Task: Create a sub task Design and Implement Solution for the task  Develop a custom inventory management system in the project AgileAssist , assign it to team member softage.2@softage.net and update the status of the sub task to  Off Track , set the priority of the sub task to High
Action: Mouse moved to (56, 61)
Screenshot: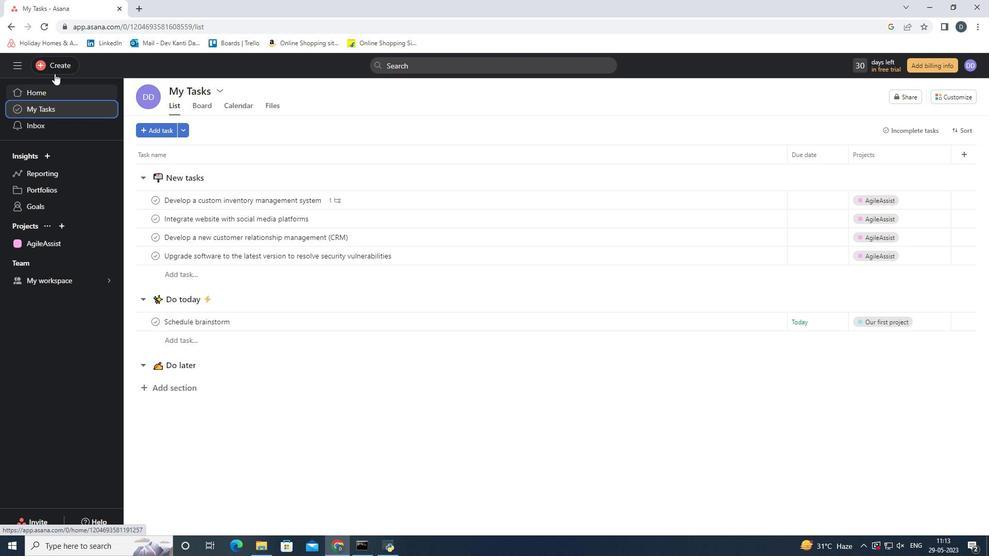 
Action: Mouse pressed left at (56, 61)
Screenshot: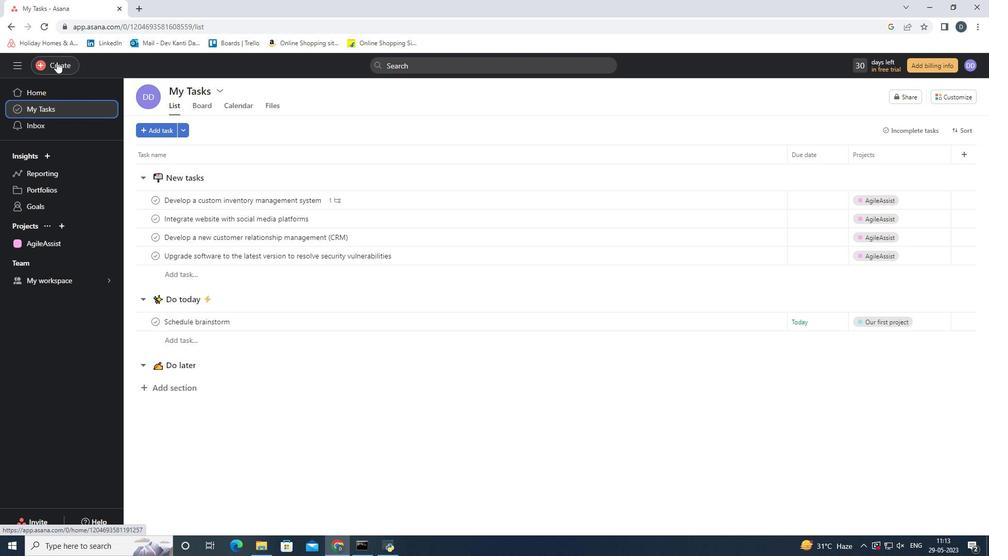 
Action: Mouse moved to (104, 68)
Screenshot: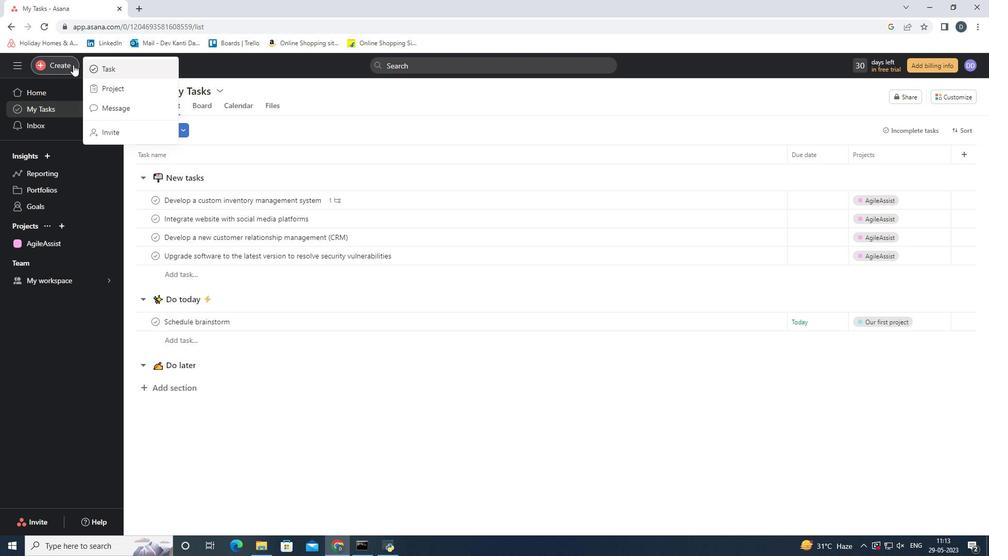 
Action: Mouse pressed left at (104, 68)
Screenshot: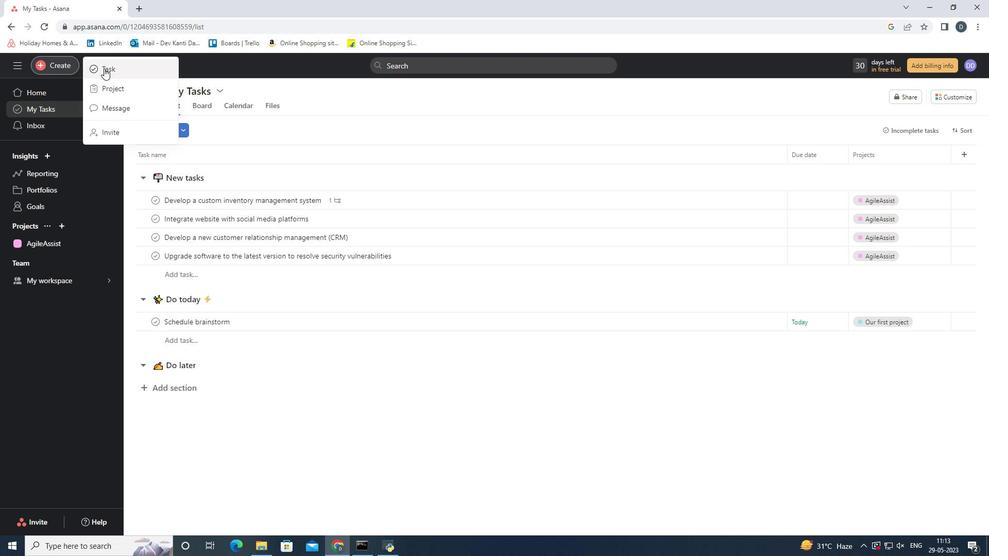 
Action: Mouse moved to (761, 319)
Screenshot: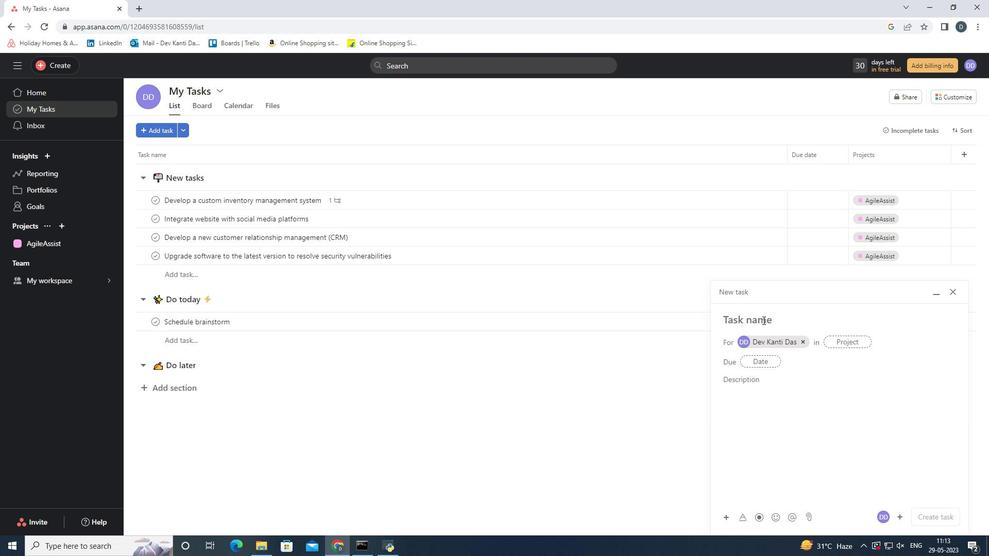 
Action: Key pressed <Key.shift><Key.shift><Key.shift><Key.shift><Key.shift><Key.shift>Develop<Key.space>a<Key.space>custom<Key.space>inventory<Key.space>management<Key.space>system
Screenshot: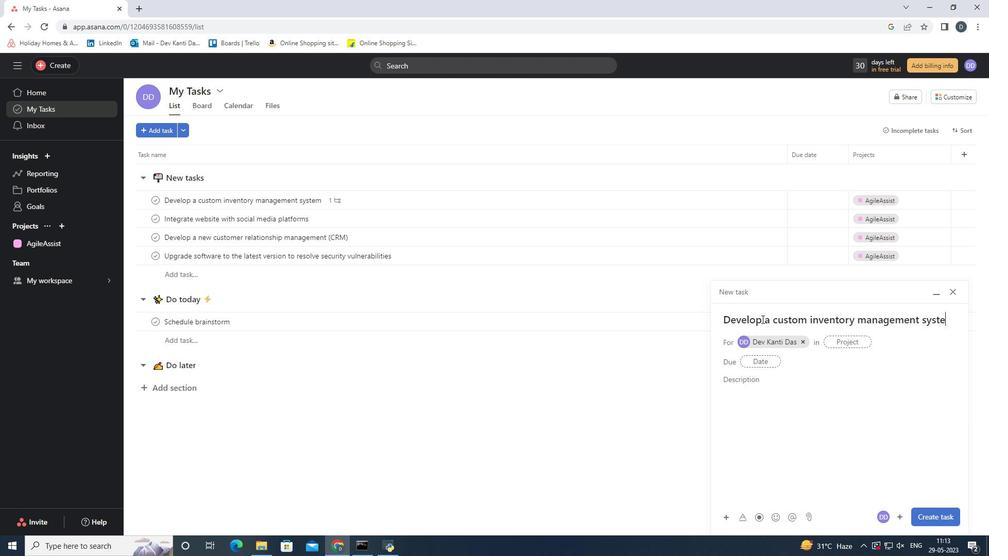 
Action: Mouse moved to (859, 346)
Screenshot: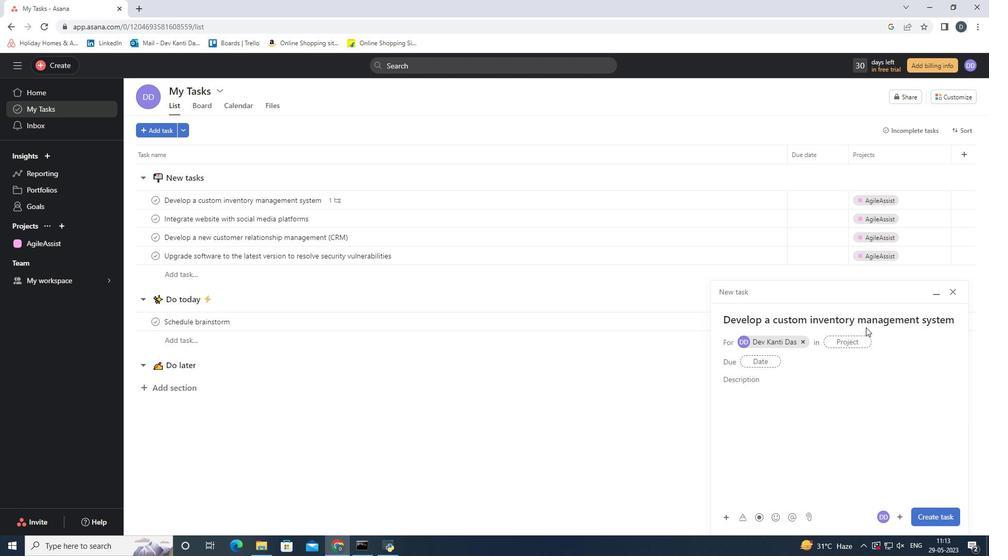 
Action: Mouse pressed left at (859, 346)
Screenshot: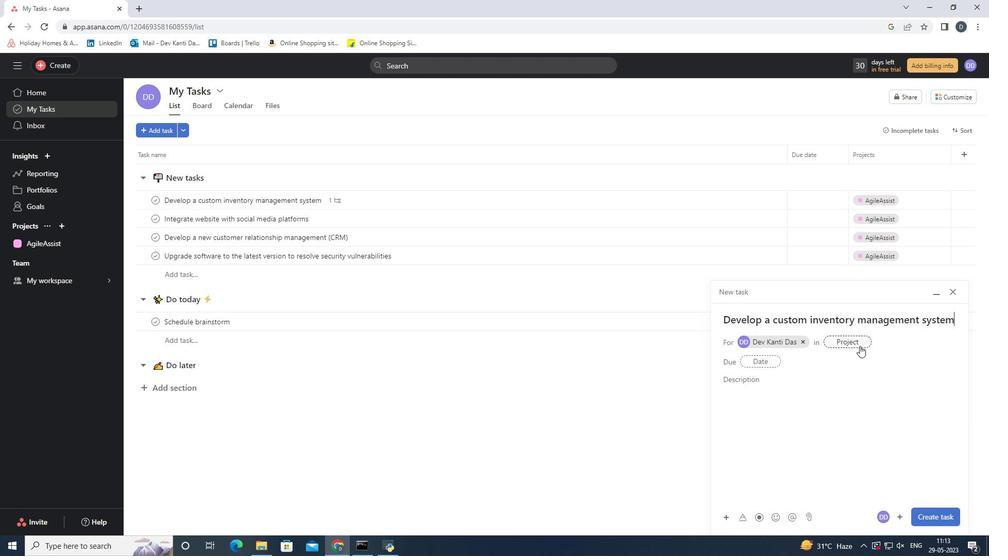 
Action: Mouse moved to (818, 359)
Screenshot: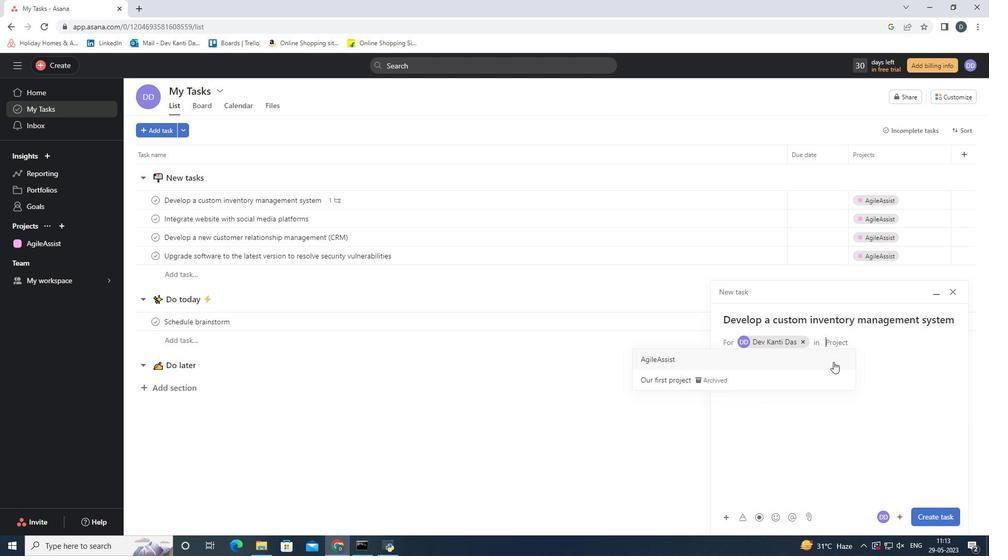 
Action: Mouse pressed left at (818, 359)
Screenshot: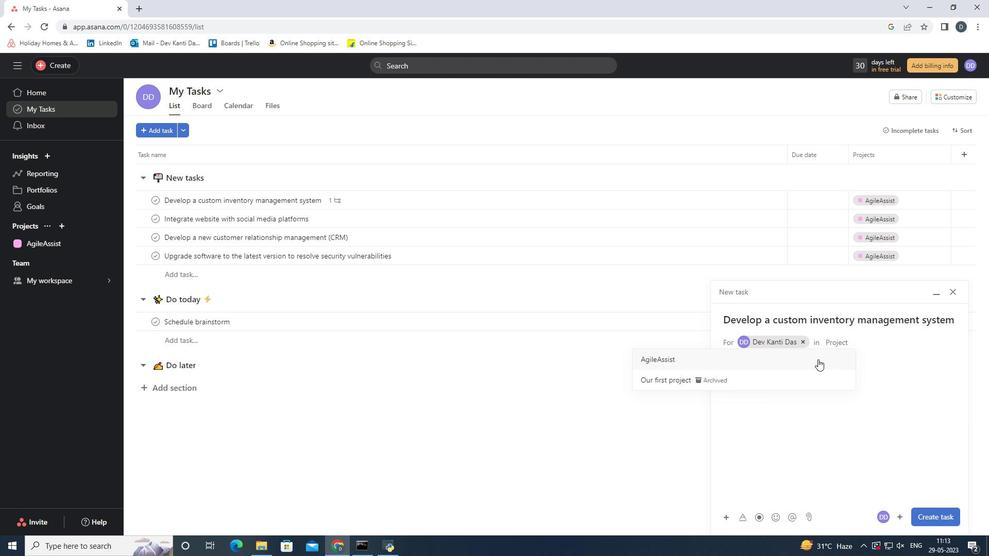 
Action: Mouse moved to (898, 514)
Screenshot: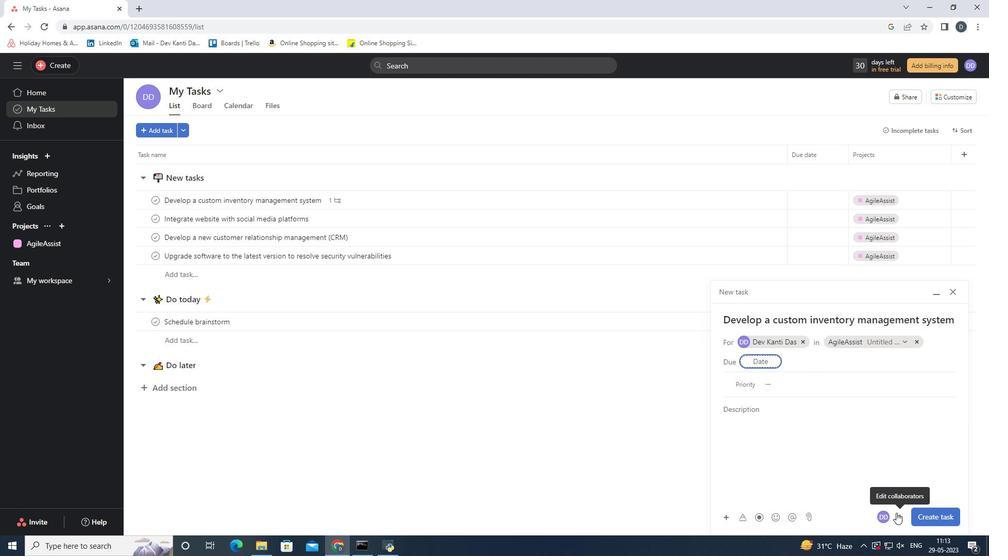 
Action: Mouse pressed left at (898, 514)
Screenshot: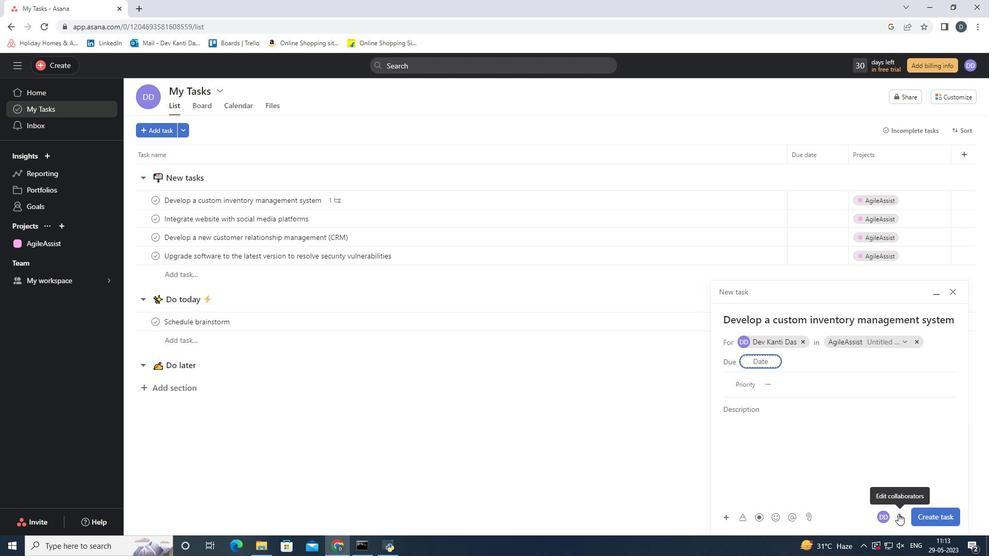 
Action: Key pressed <Key.shift>So
Screenshot: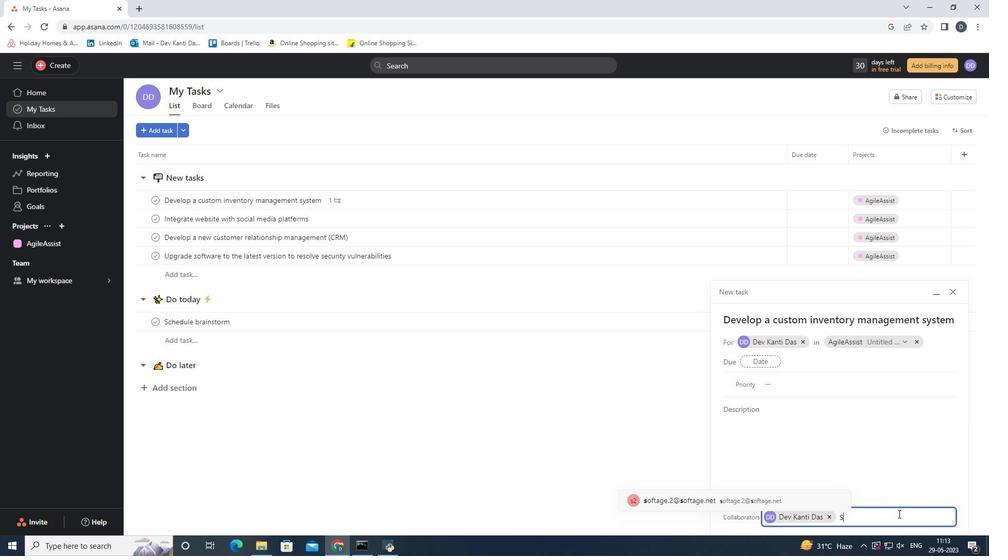 
Action: Mouse moved to (941, 488)
Screenshot: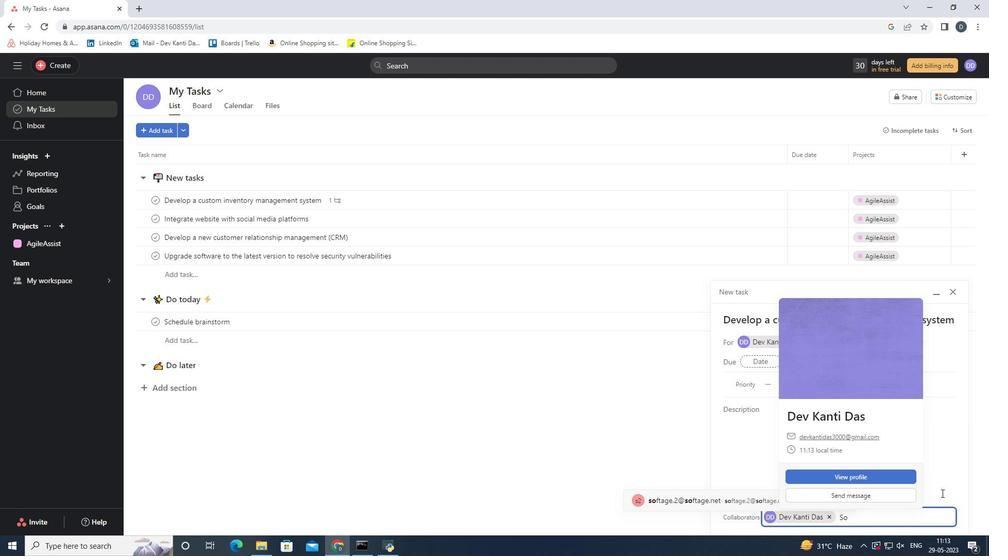 
Action: Key pressed ftage.2<Key.shift>@softage.net
Screenshot: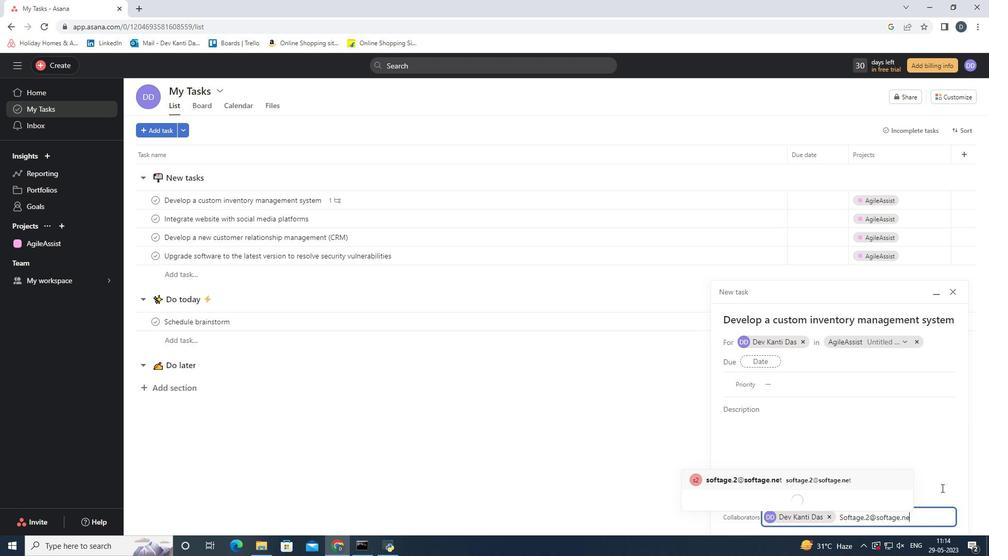 
Action: Mouse moved to (864, 503)
Screenshot: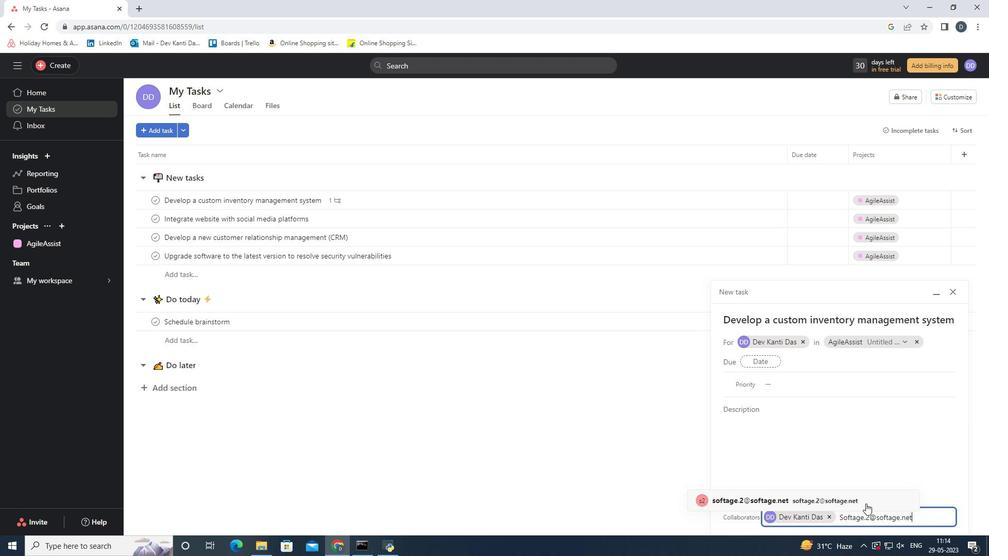 
Action: Mouse pressed left at (864, 503)
Screenshot: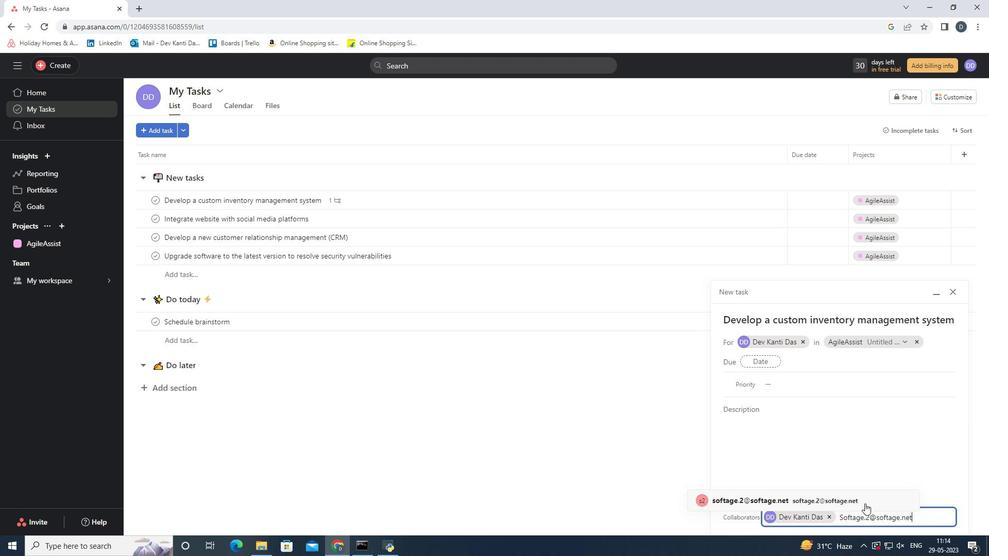 
Action: Mouse moved to (873, 475)
Screenshot: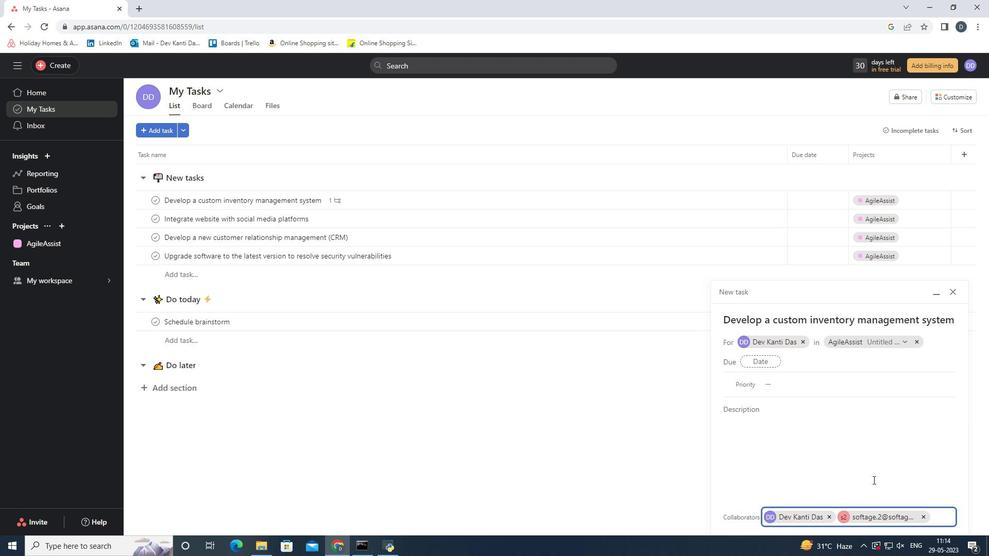 
Action: Mouse pressed left at (873, 475)
Screenshot: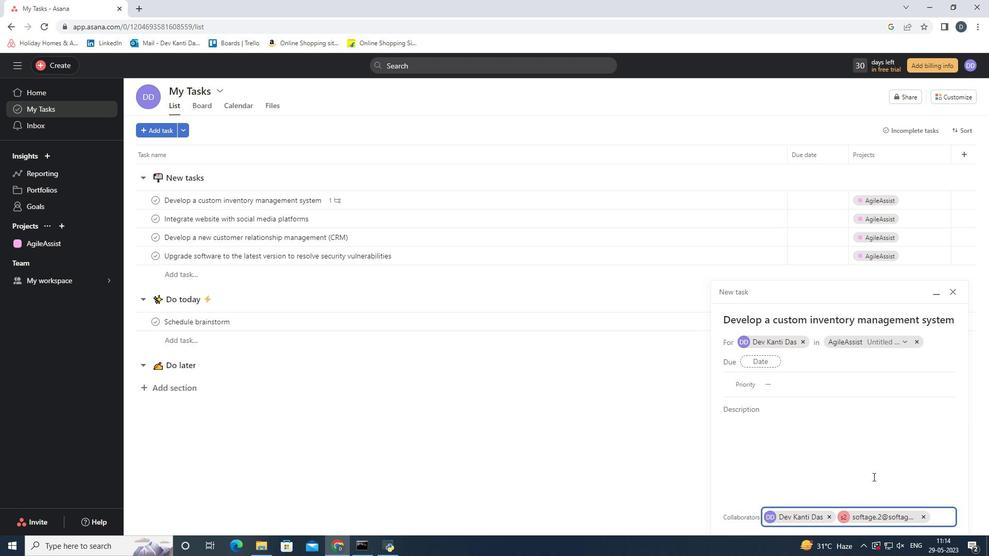 
Action: Mouse moved to (938, 511)
Screenshot: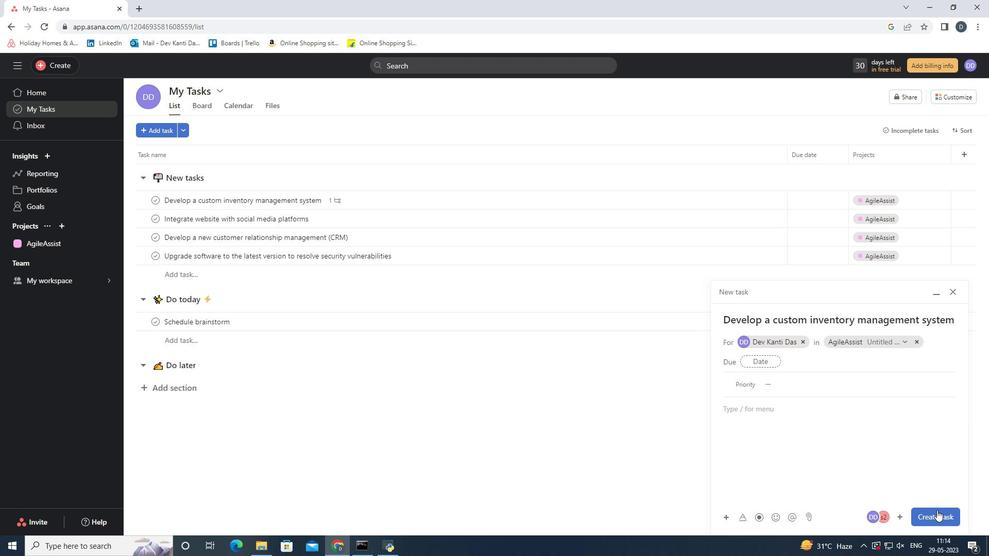 
Action: Mouse pressed left at (938, 511)
Screenshot: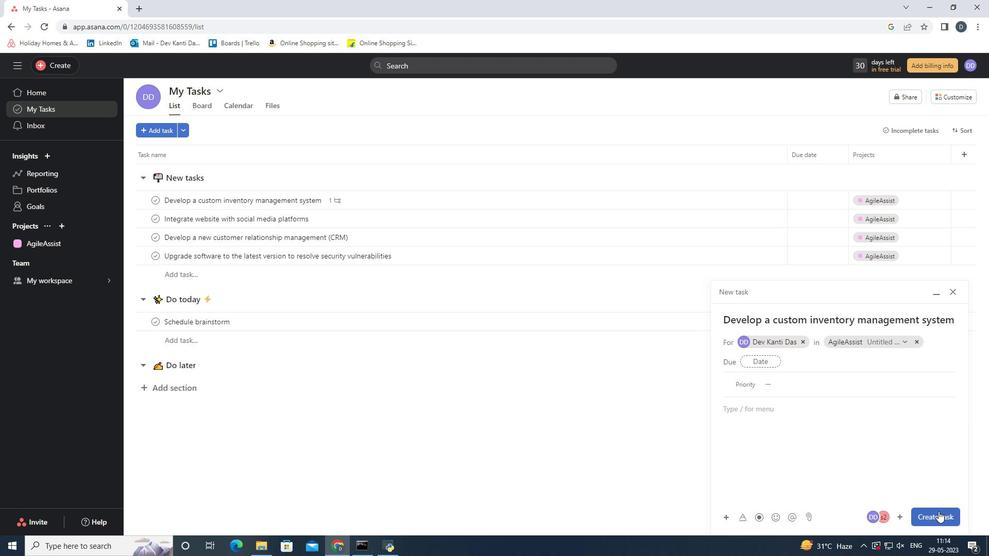 
Action: Mouse moved to (56, 250)
Screenshot: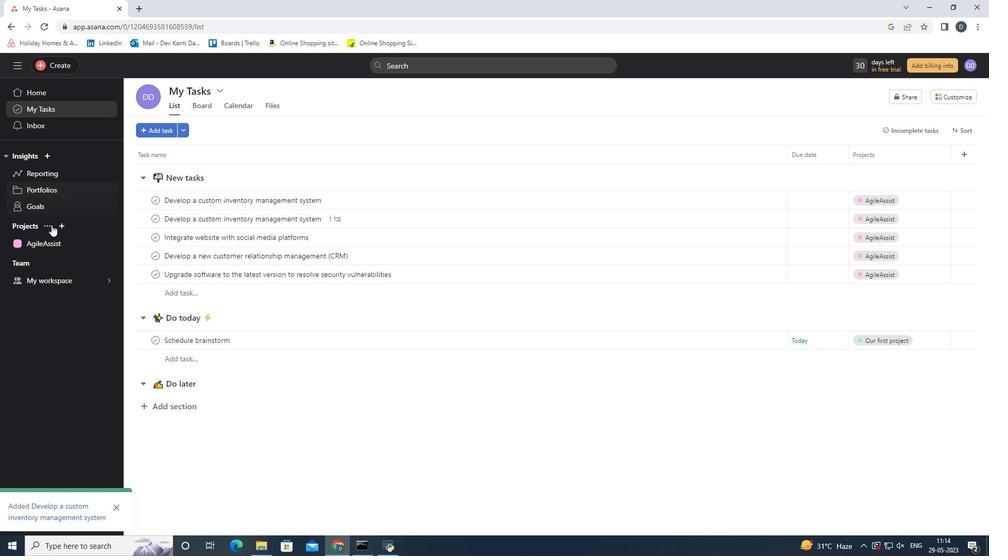 
Action: Mouse pressed left at (56, 250)
Screenshot: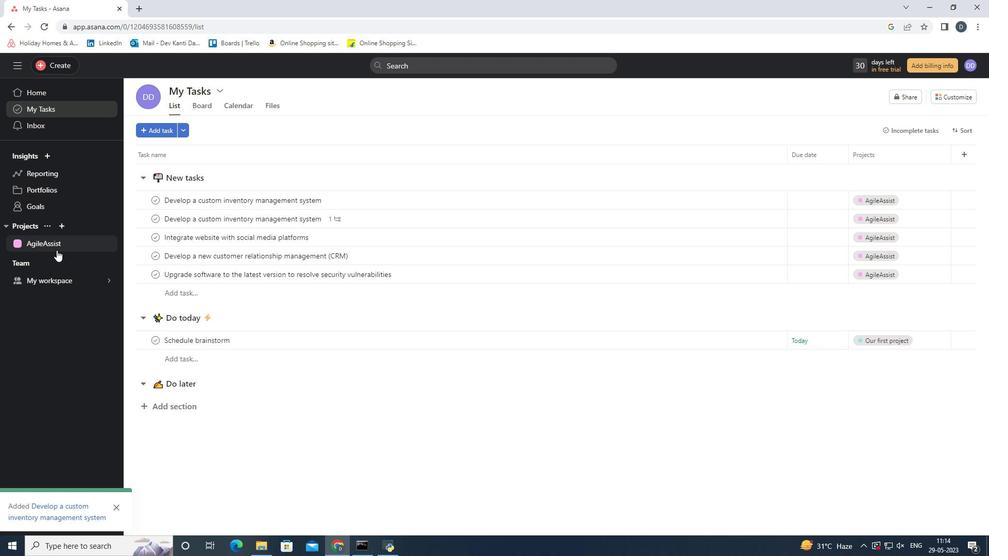 
Action: Mouse moved to (440, 188)
Screenshot: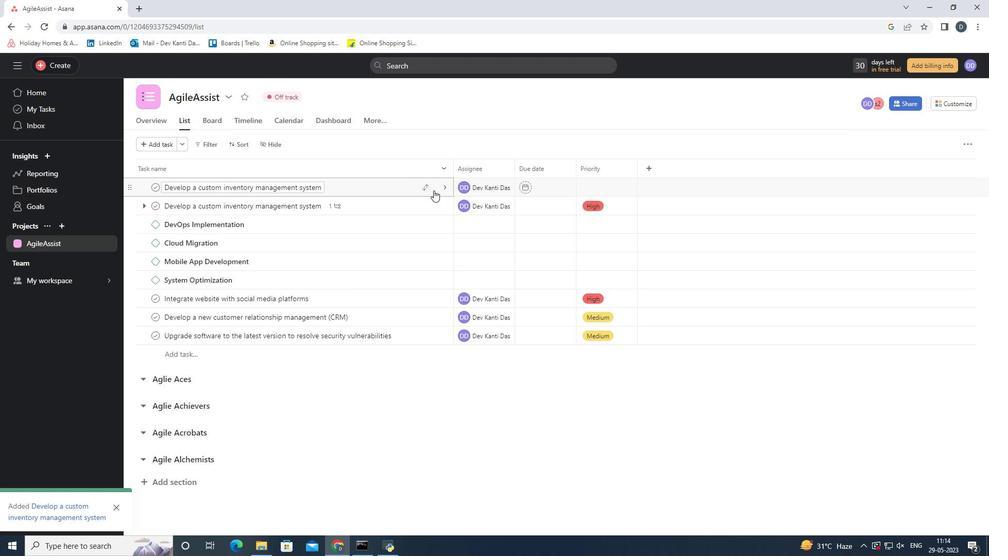 
Action: Mouse pressed left at (440, 188)
Screenshot: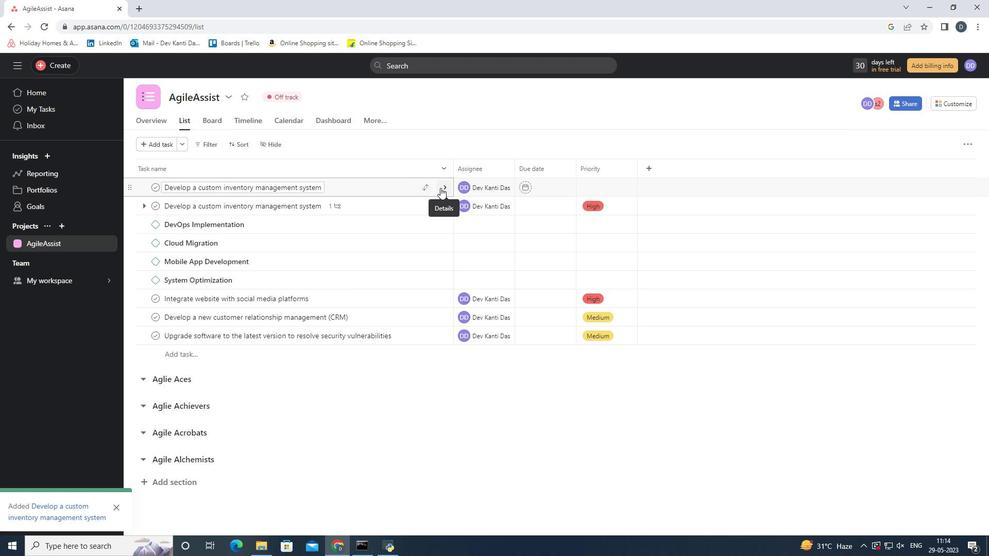 
Action: Mouse moved to (899, 144)
Screenshot: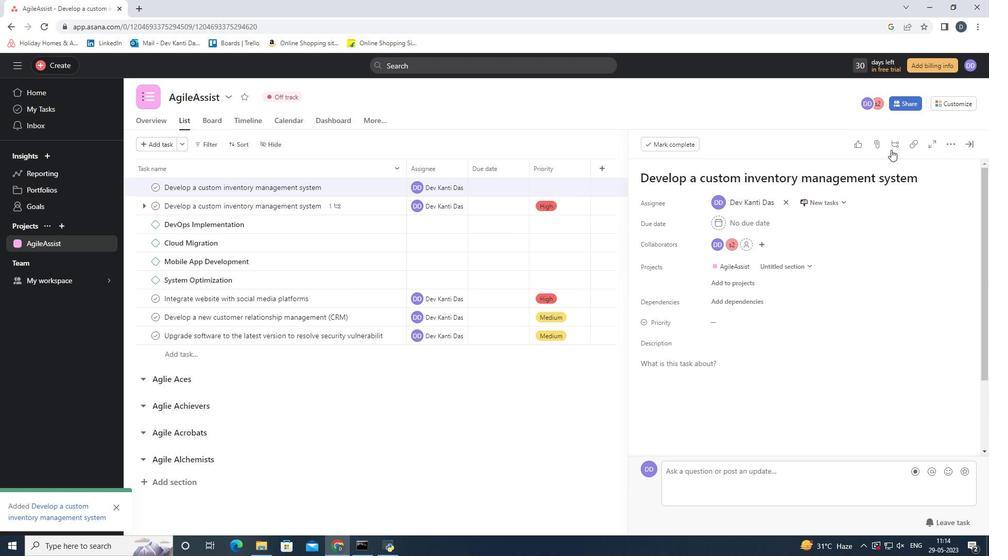 
Action: Mouse pressed left at (899, 144)
Screenshot: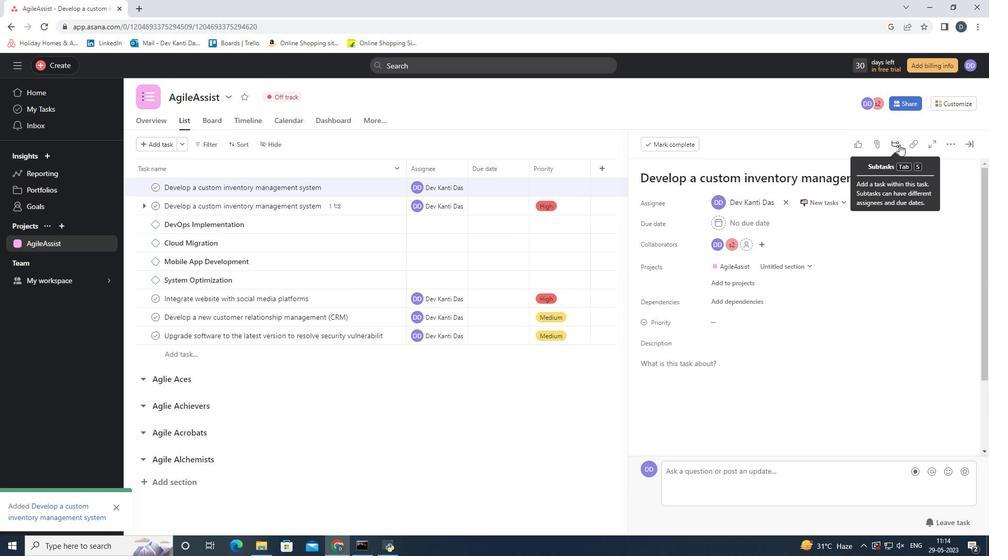 
Action: Mouse moved to (772, 347)
Screenshot: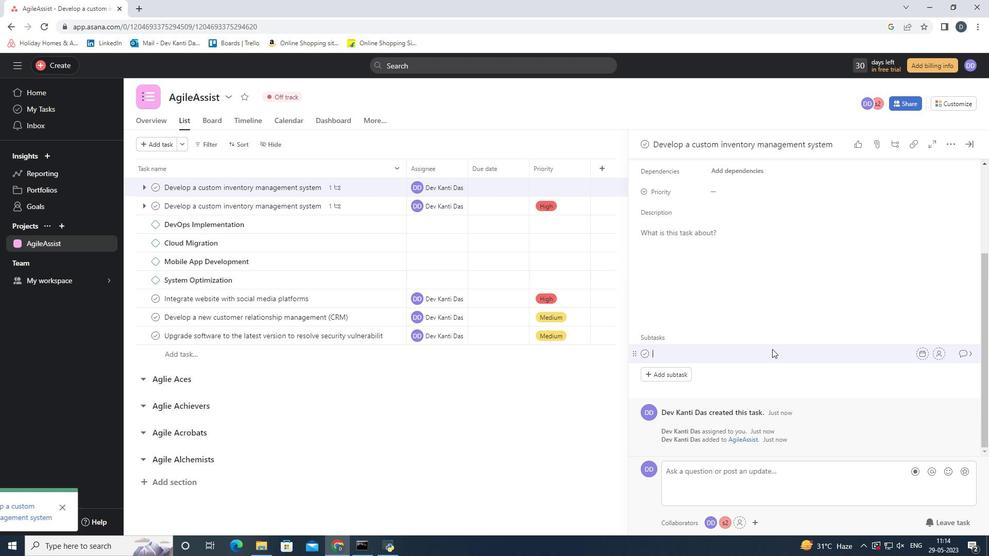 
Action: Key pressed <Key.shift><Key.shift><Key.shift>Design<Key.space>and<Key.space><Key.shift><Key.shift><Key.shift>Implement<Key.space><Key.shift><Key.shift>Solution
Screenshot: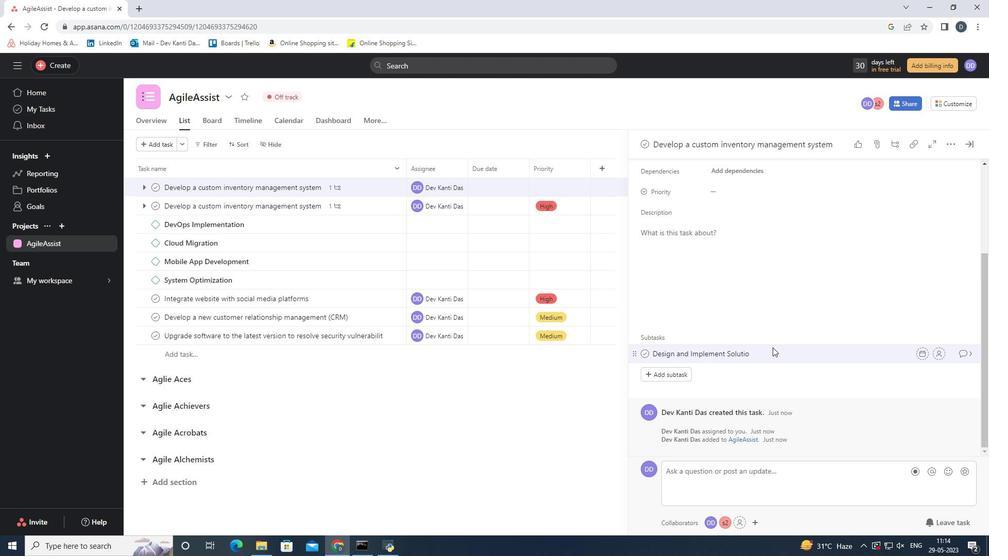 
Action: Mouse moved to (796, 376)
Screenshot: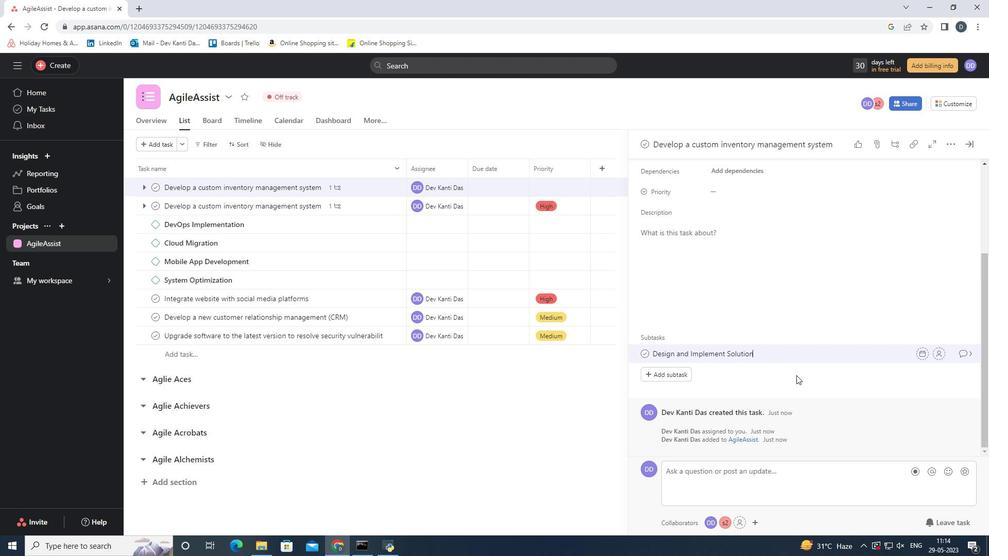 
Action: Mouse pressed left at (796, 376)
Screenshot: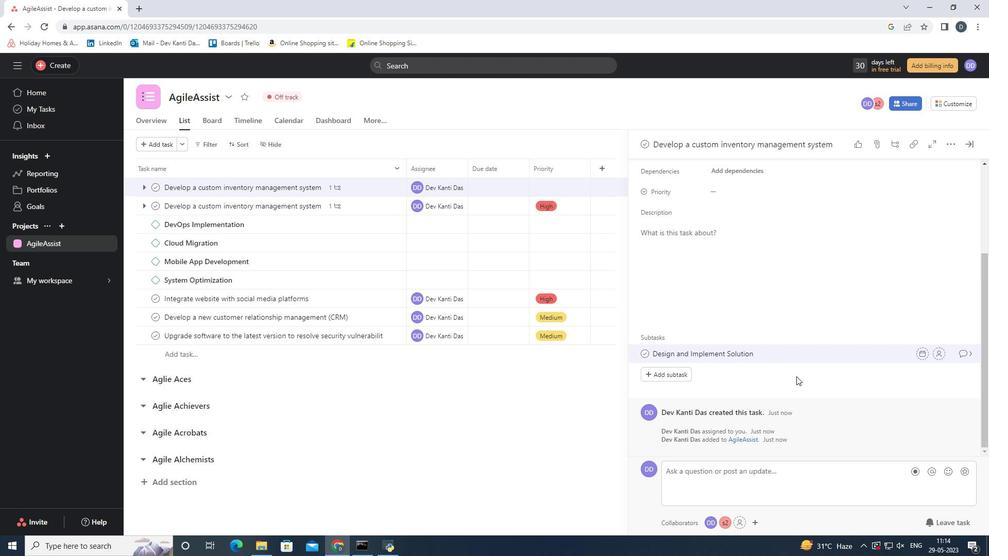 
Action: Mouse moved to (659, 191)
Screenshot: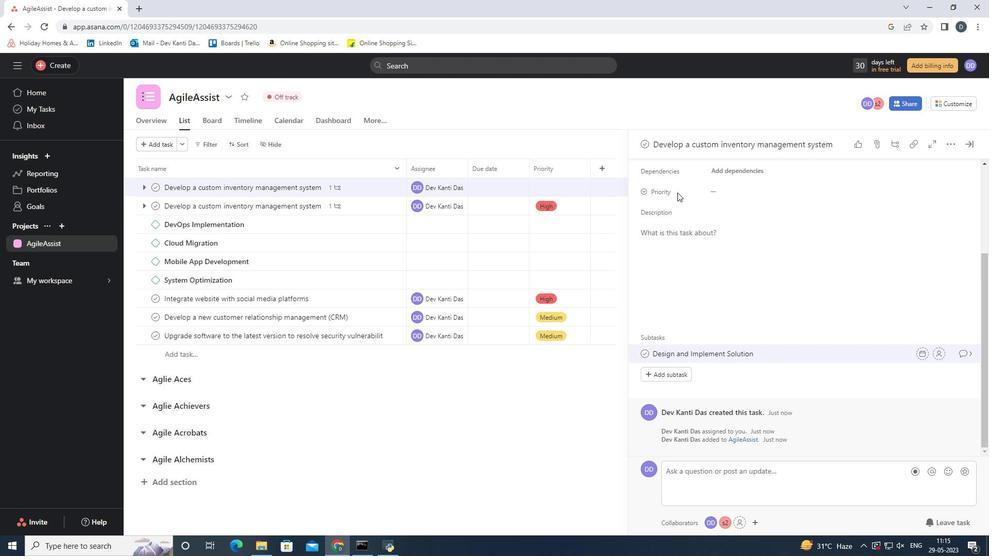 
Action: Mouse pressed left at (659, 191)
Screenshot: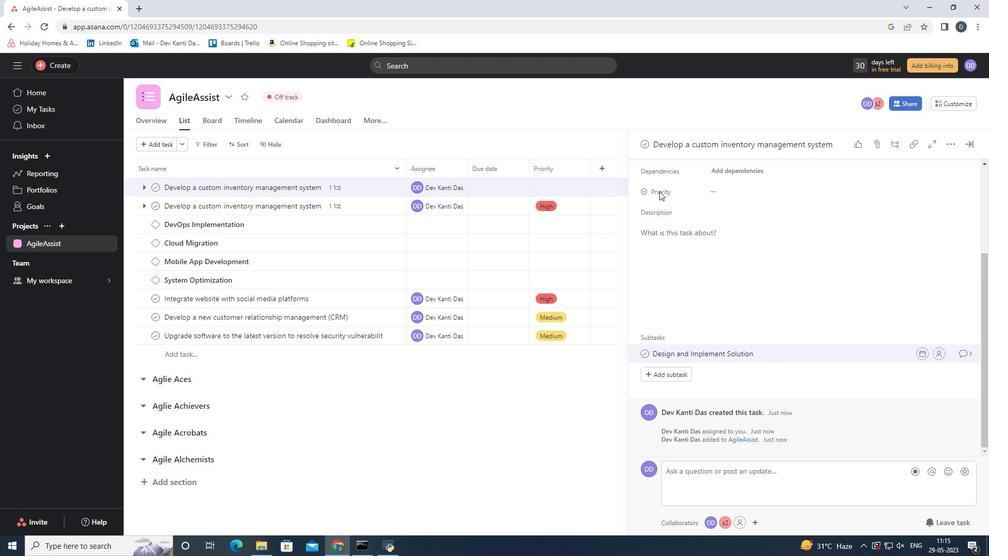 
Action: Mouse moved to (759, 191)
Screenshot: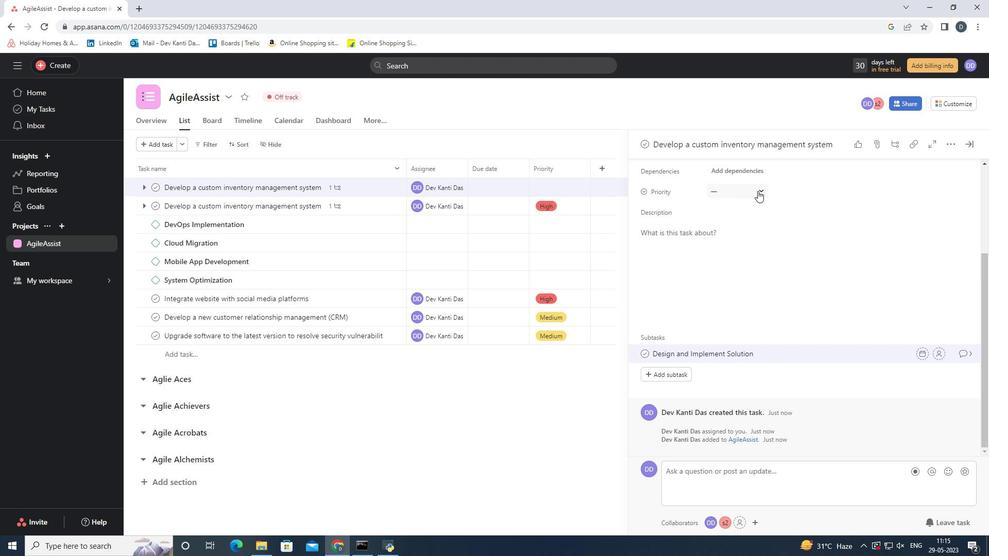 
Action: Mouse pressed left at (759, 191)
Screenshot: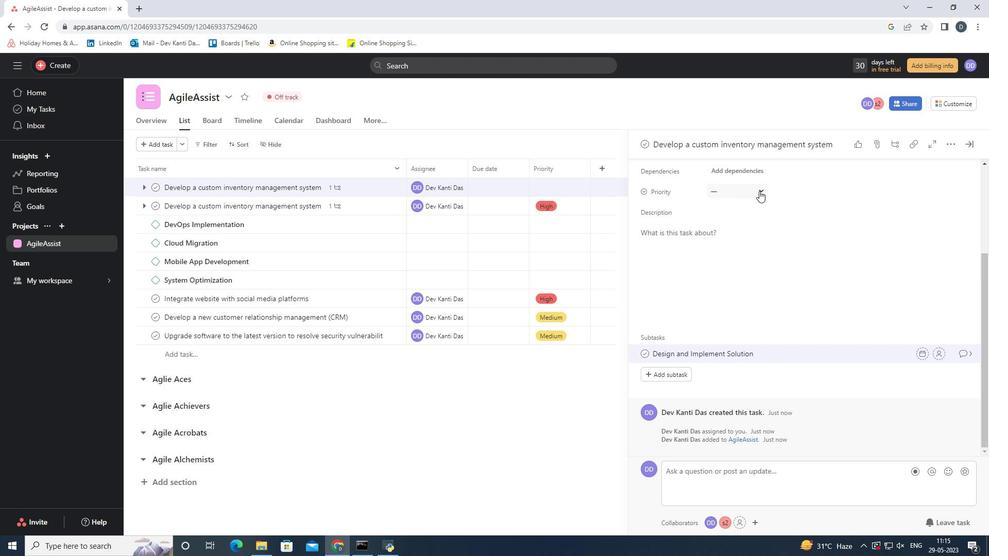 
Action: Mouse moved to (761, 241)
Screenshot: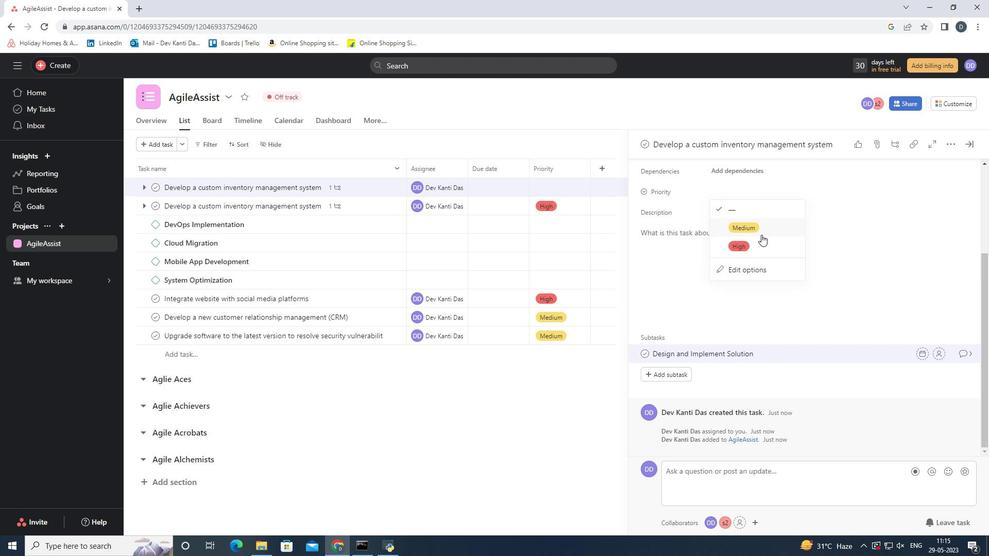 
Action: Mouse pressed left at (761, 241)
Screenshot: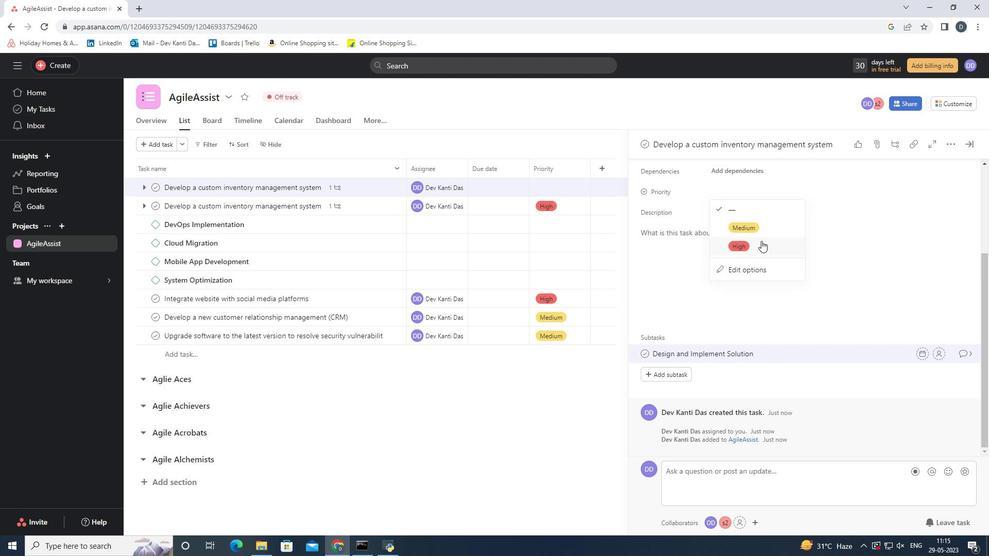 
Action: Mouse moved to (974, 144)
Screenshot: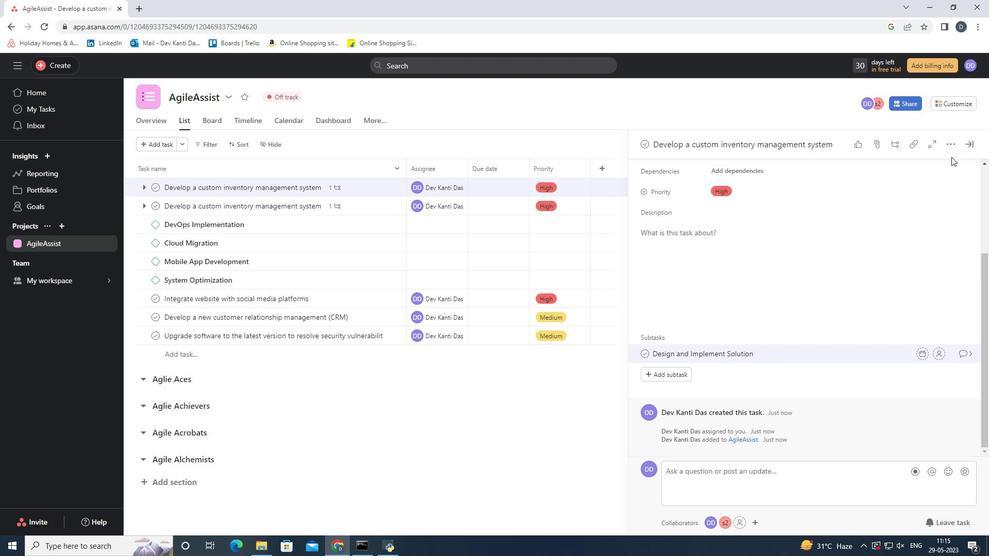 
Action: Mouse pressed left at (974, 144)
Screenshot: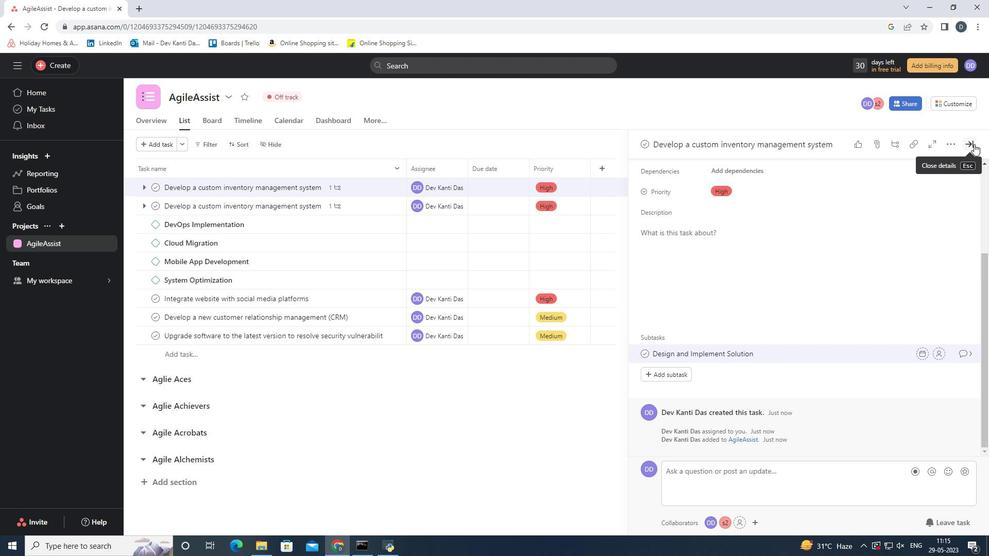 
Action: Mouse moved to (439, 182)
Screenshot: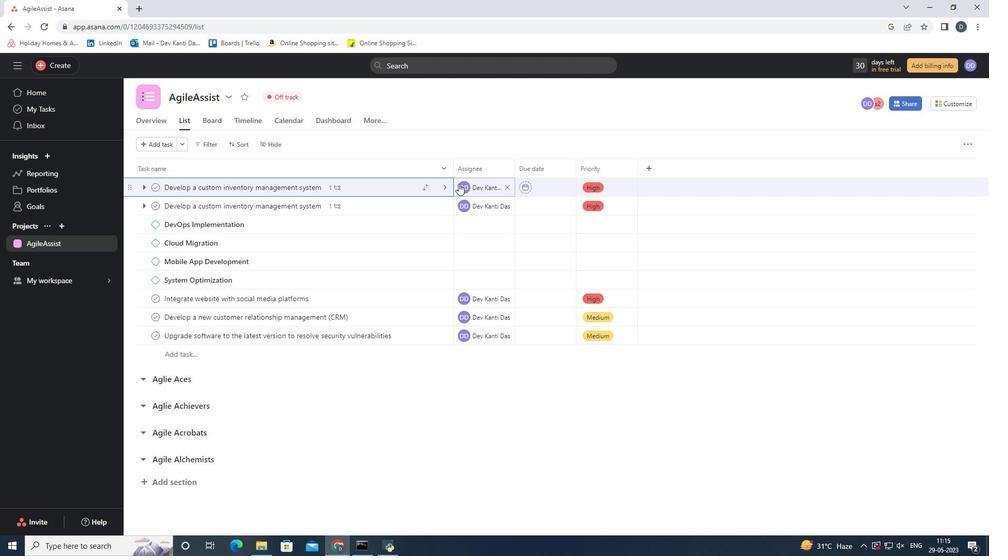 
Action: Mouse pressed left at (439, 182)
Screenshot: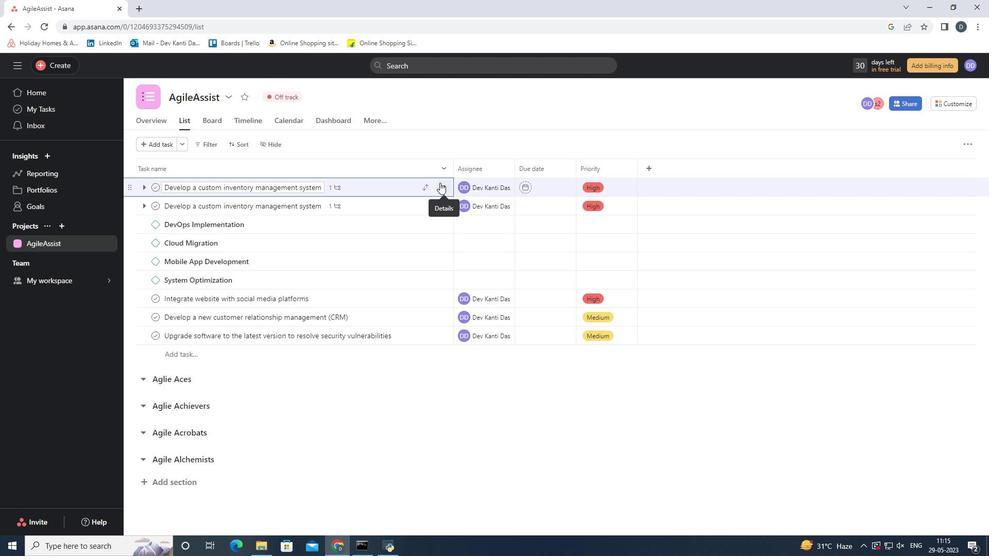 
Action: Mouse moved to (329, 186)
Screenshot: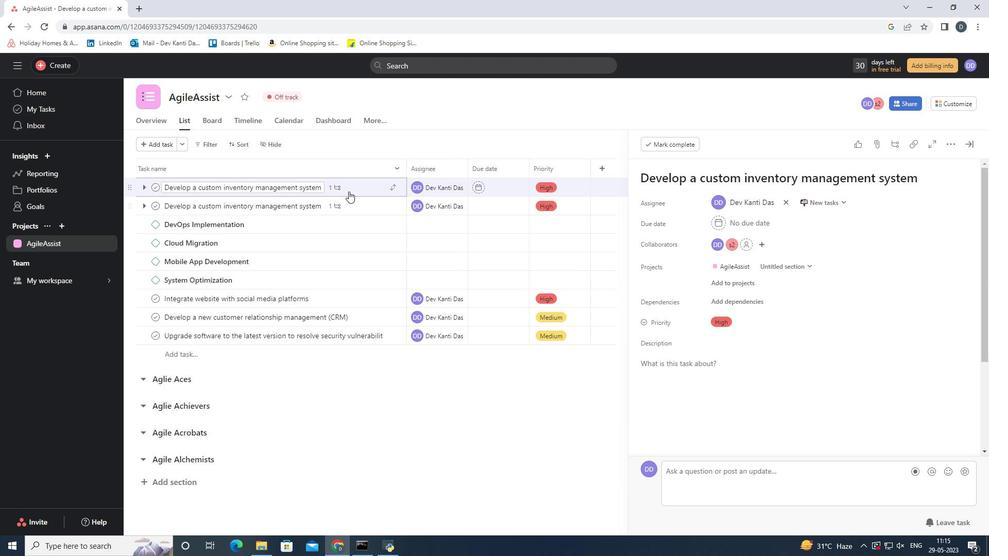
Action: Mouse pressed left at (329, 186)
Screenshot: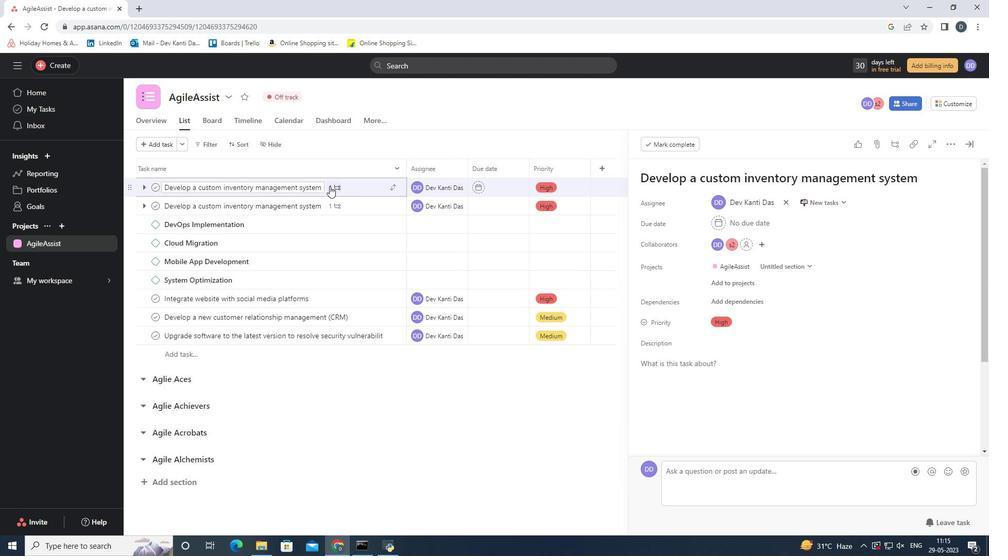 
Action: Mouse moved to (936, 357)
Screenshot: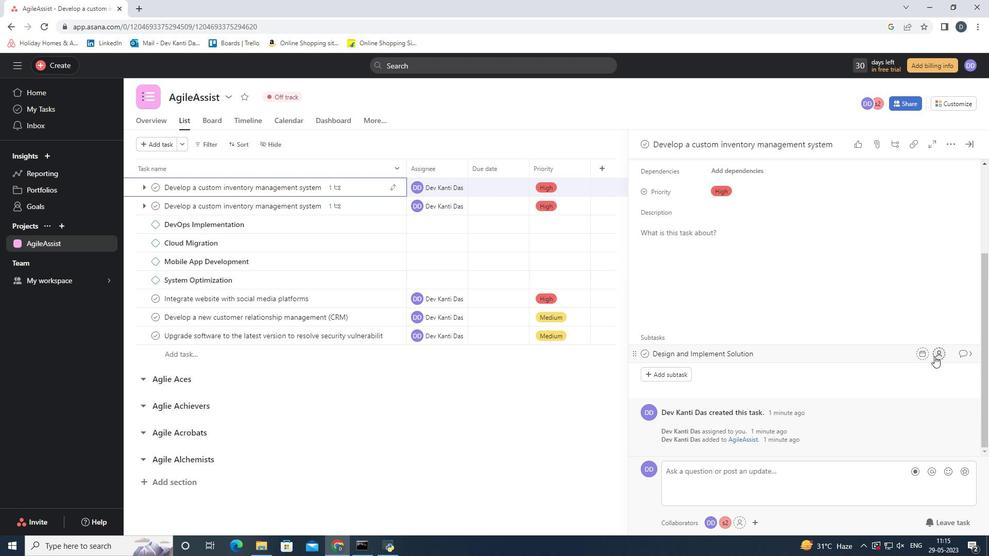 
Action: Mouse pressed left at (936, 357)
Screenshot: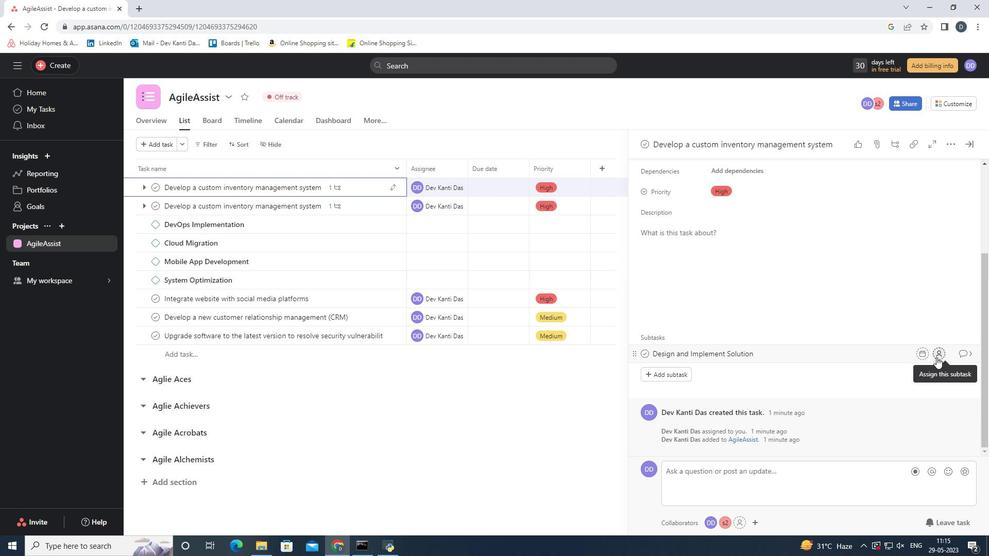 
Action: Mouse moved to (806, 433)
Screenshot: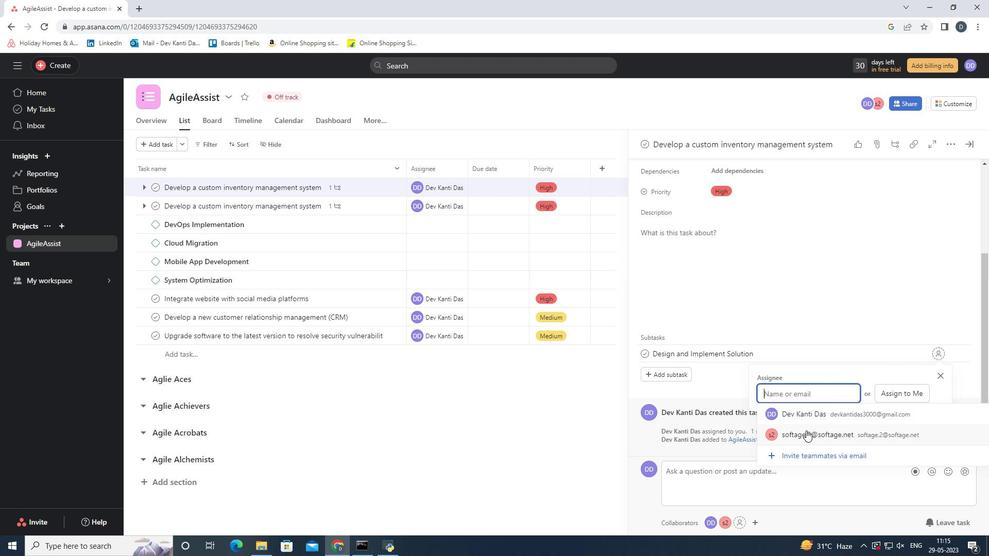 
Action: Mouse pressed left at (806, 433)
Screenshot: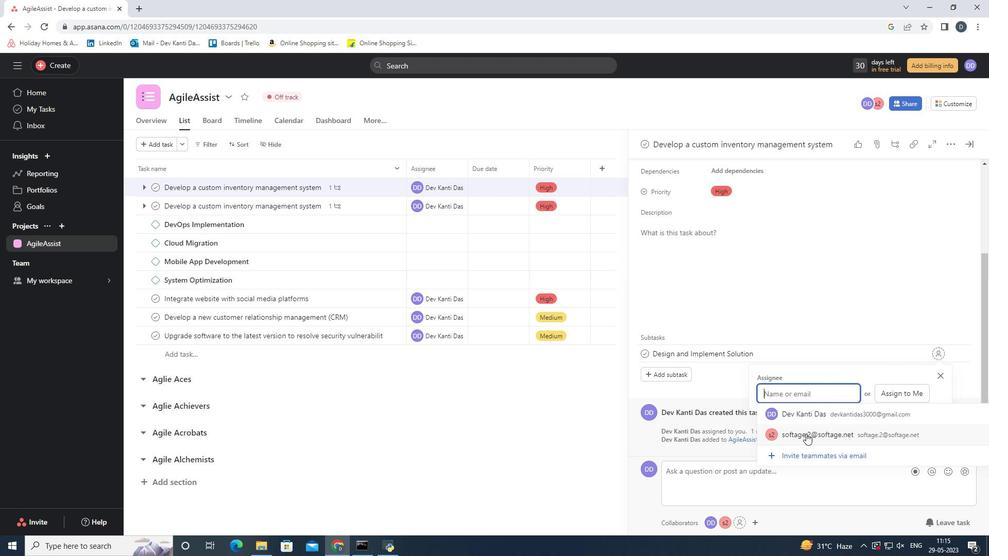 
Action: Mouse moved to (968, 144)
Screenshot: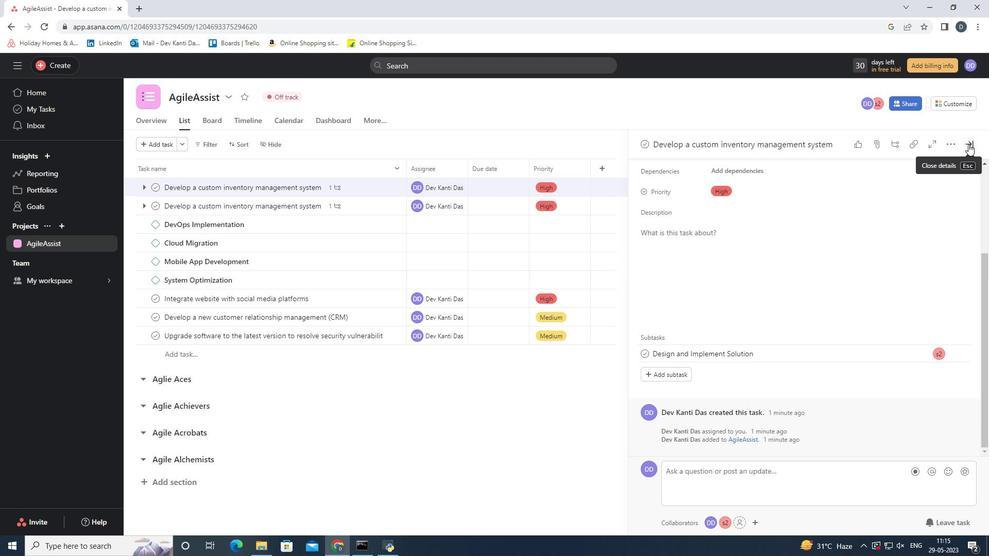 
Action: Mouse pressed left at (968, 144)
Screenshot: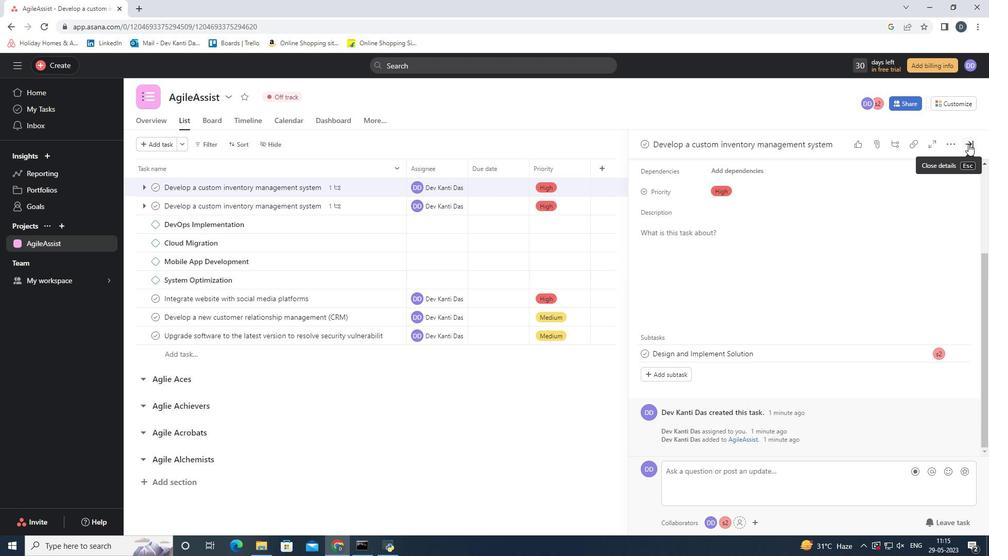 
Action: Mouse moved to (280, 93)
Screenshot: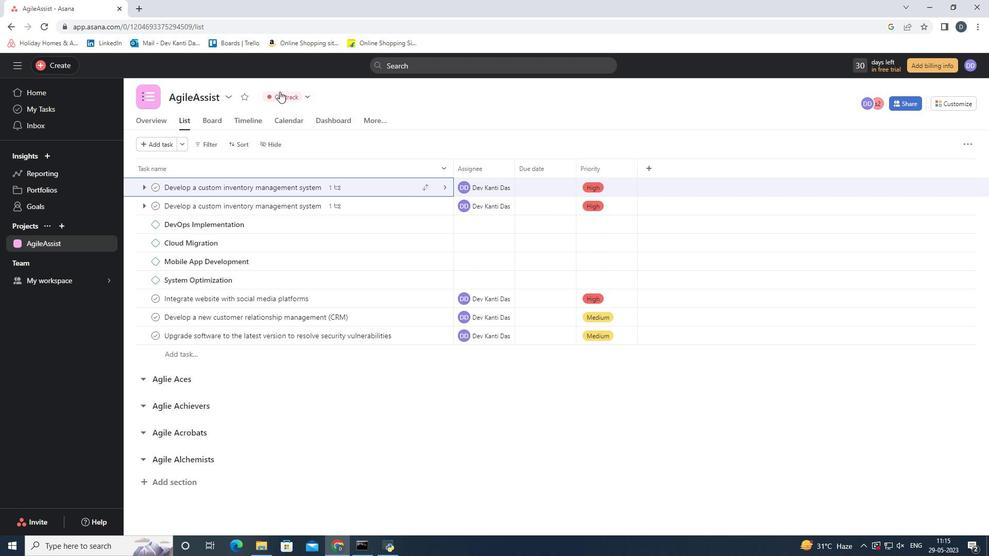 
Action: Mouse pressed left at (280, 93)
Screenshot: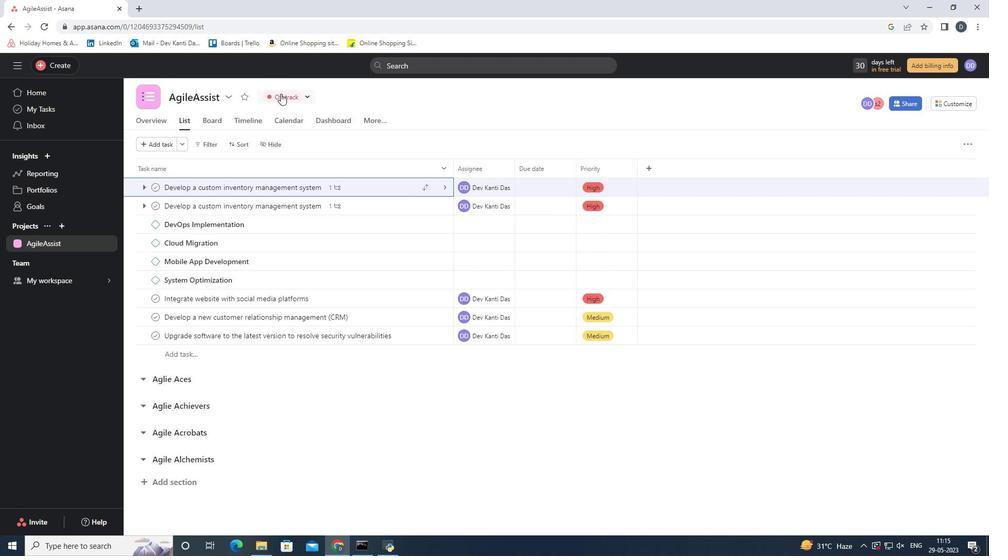 
Action: Mouse moved to (304, 216)
Screenshot: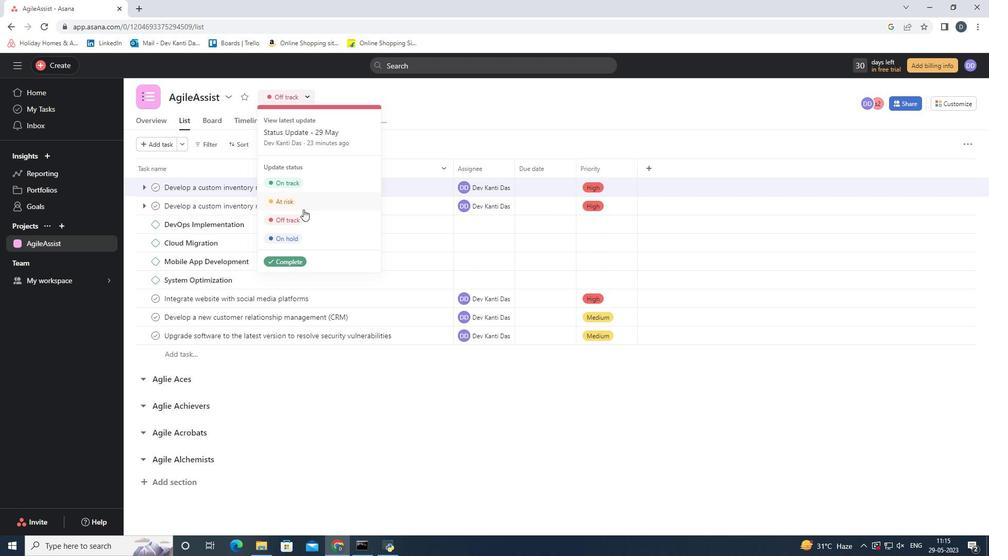 
Action: Mouse pressed left at (304, 216)
Screenshot: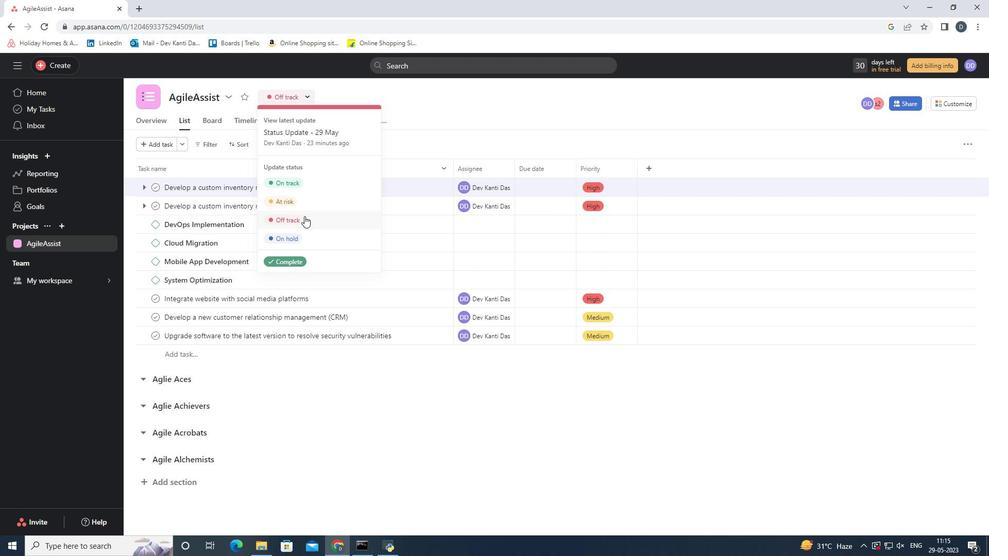 
Action: Mouse moved to (304, 192)
Screenshot: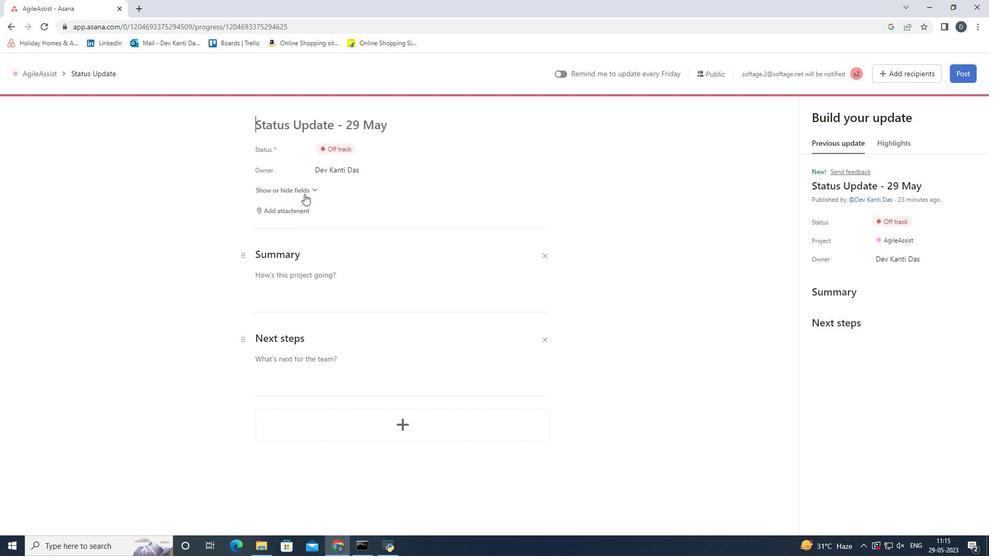 
Action: Mouse pressed left at (304, 192)
Screenshot: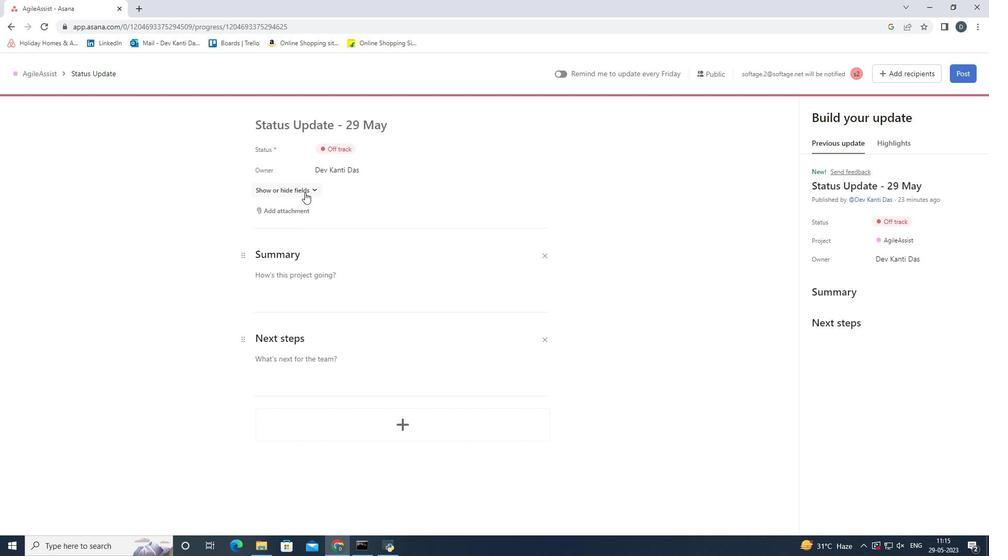 
Action: Mouse moved to (421, 196)
Screenshot: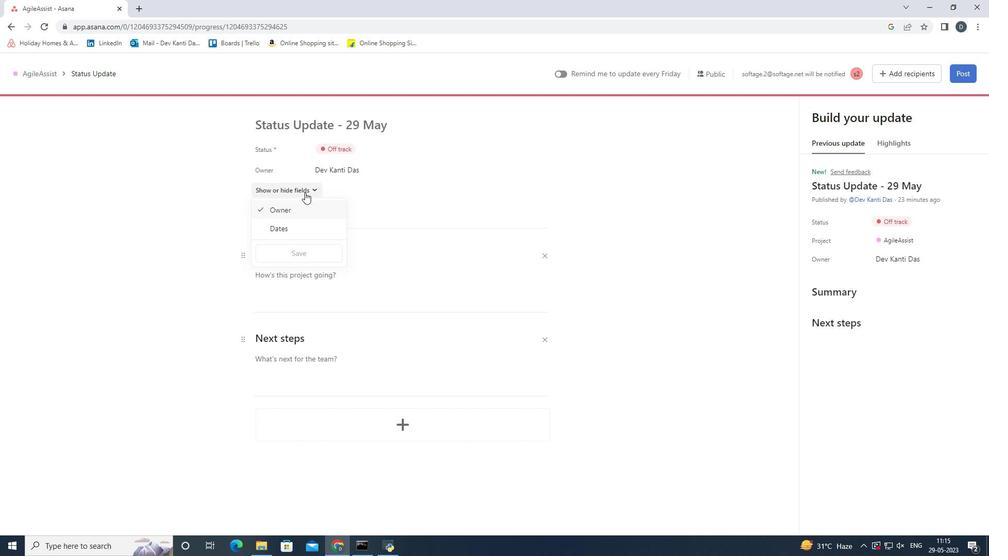 
Action: Mouse pressed left at (421, 196)
Screenshot: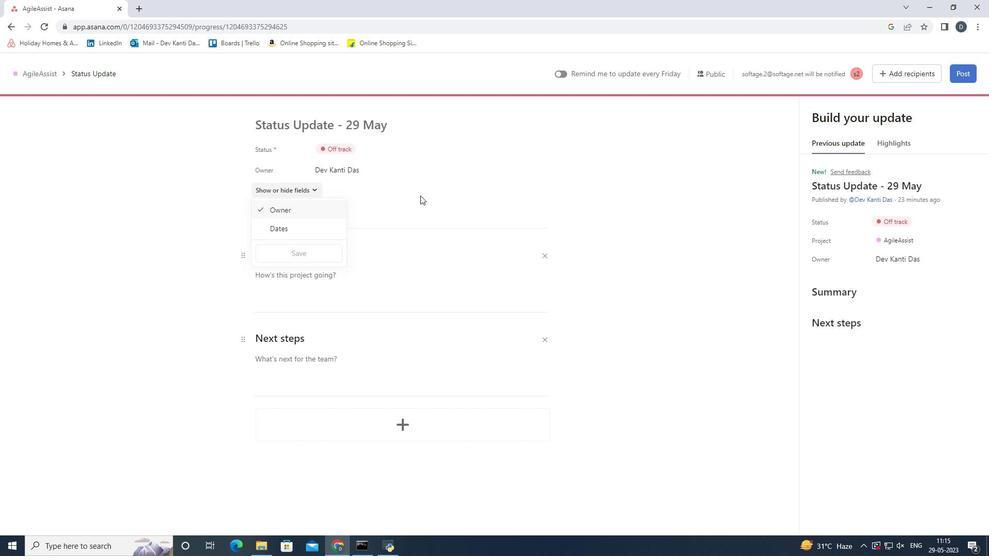 
Action: Mouse moved to (951, 77)
Screenshot: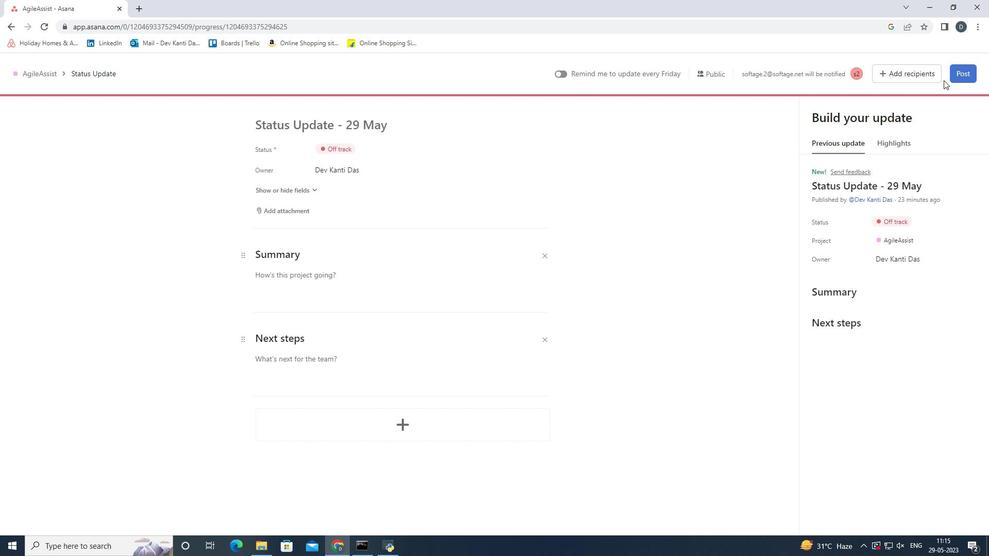 
Action: Mouse pressed left at (951, 77)
Screenshot: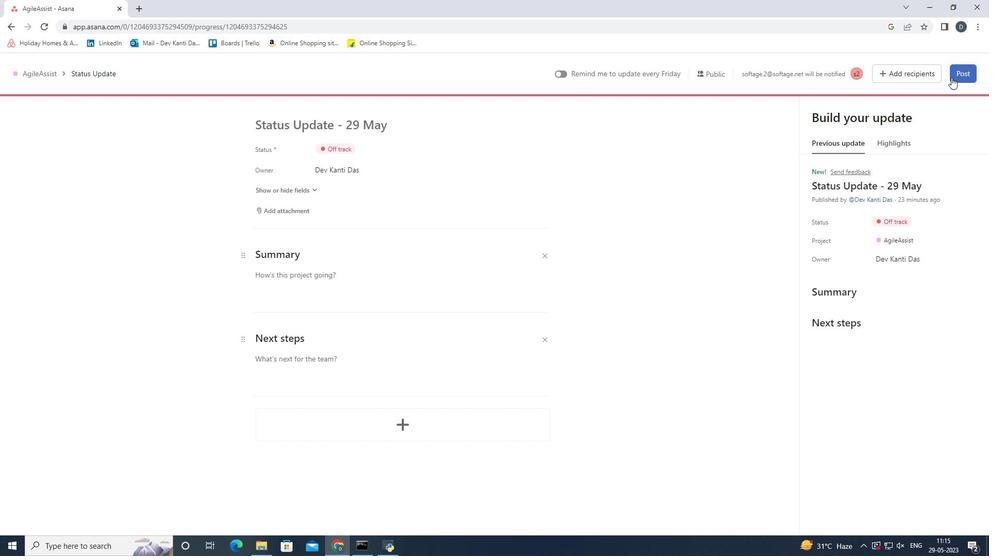
Action: Mouse moved to (719, 129)
Screenshot: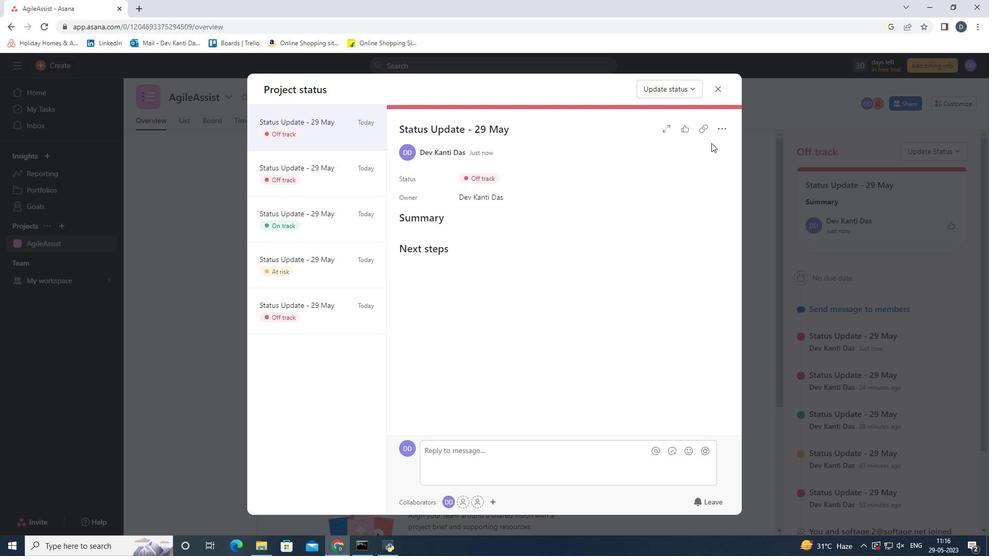 
Action: Mouse pressed left at (719, 129)
Screenshot: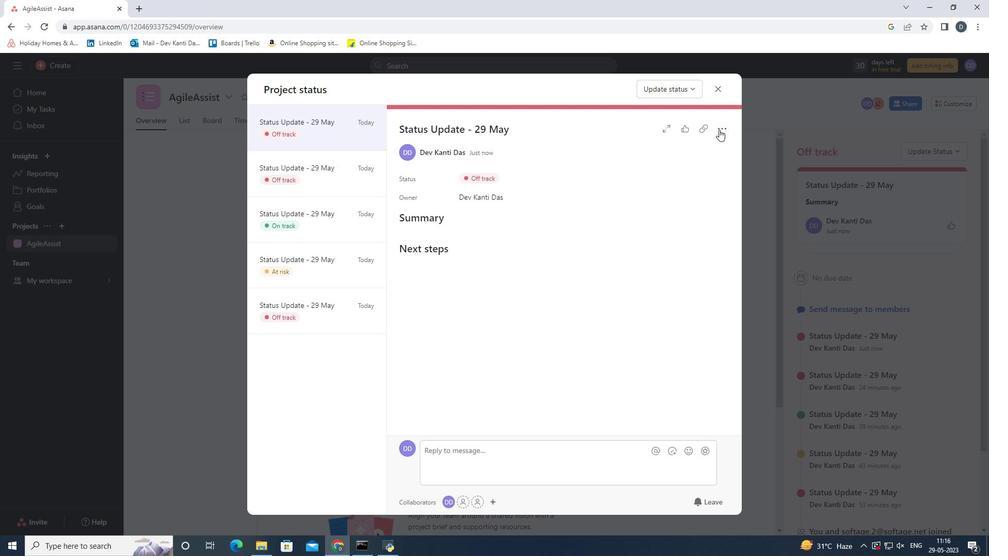 
Action: Mouse moved to (682, 313)
Screenshot: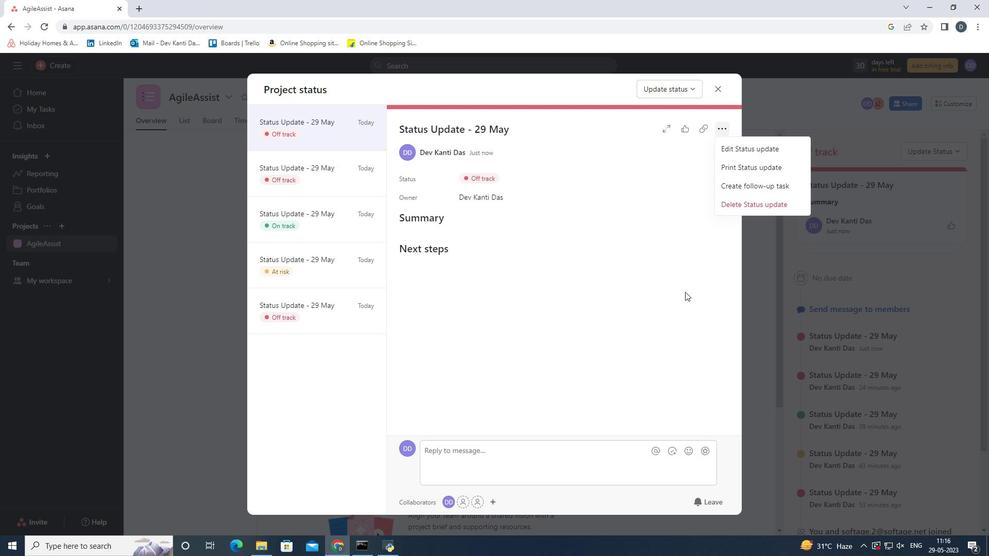 
Action: Mouse pressed left at (682, 313)
Screenshot: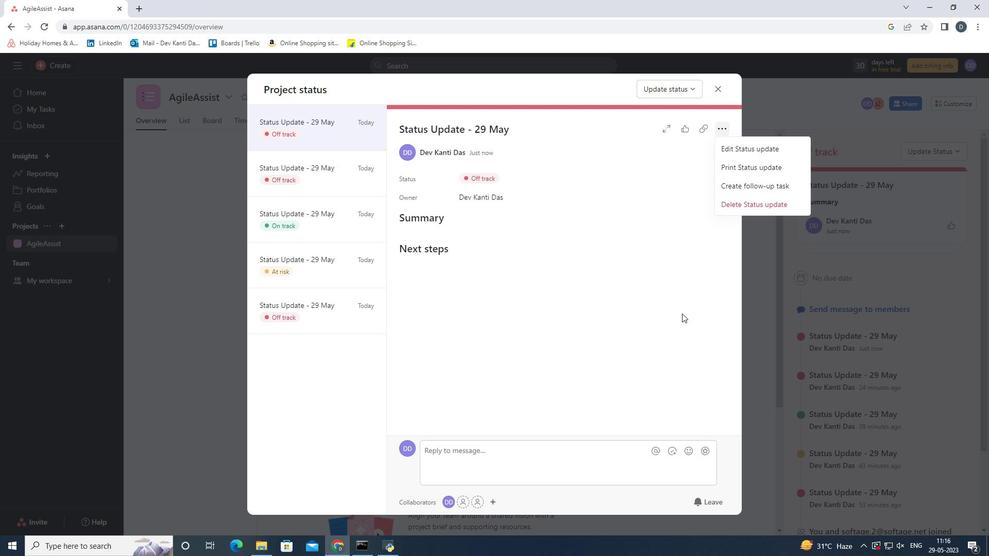 
Action: Mouse moved to (722, 125)
Screenshot: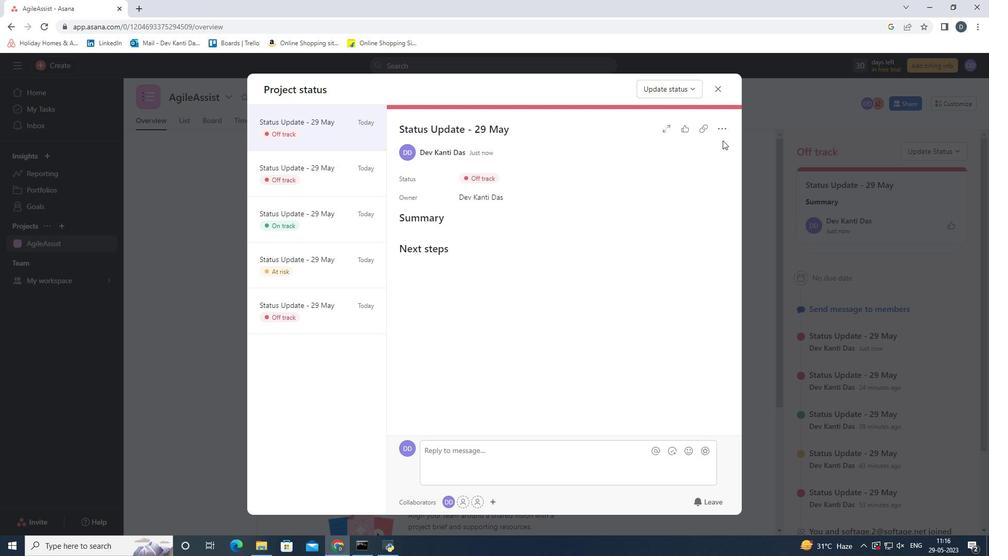 
Action: Mouse pressed left at (722, 125)
Screenshot: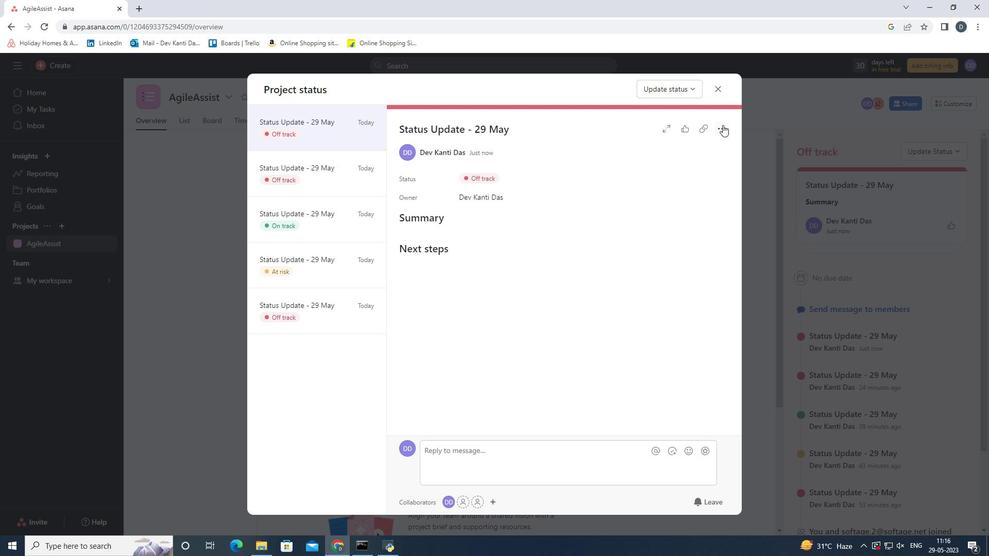 
Action: Mouse moved to (683, 224)
Screenshot: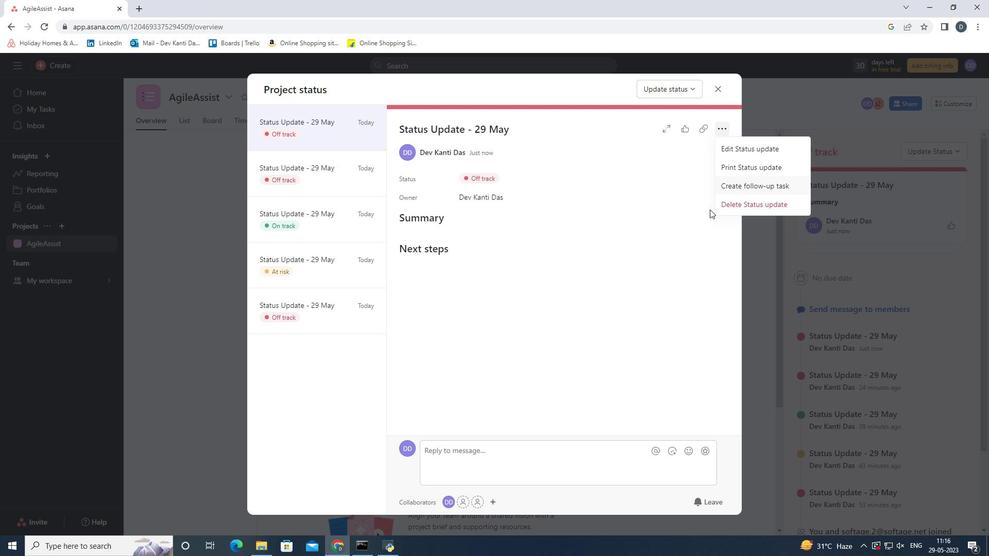 
Action: Mouse pressed left at (683, 224)
Screenshot: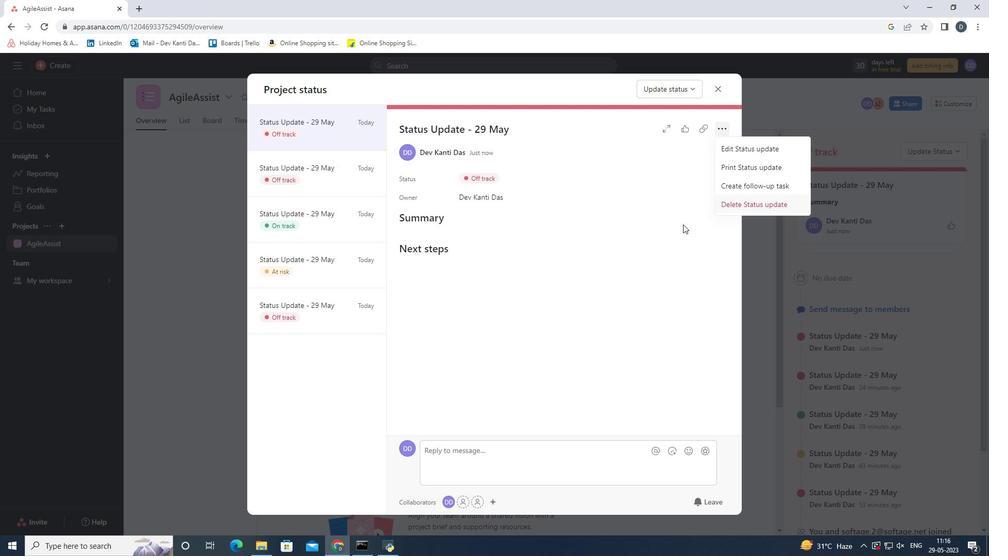 
Action: Mouse moved to (675, 88)
Screenshot: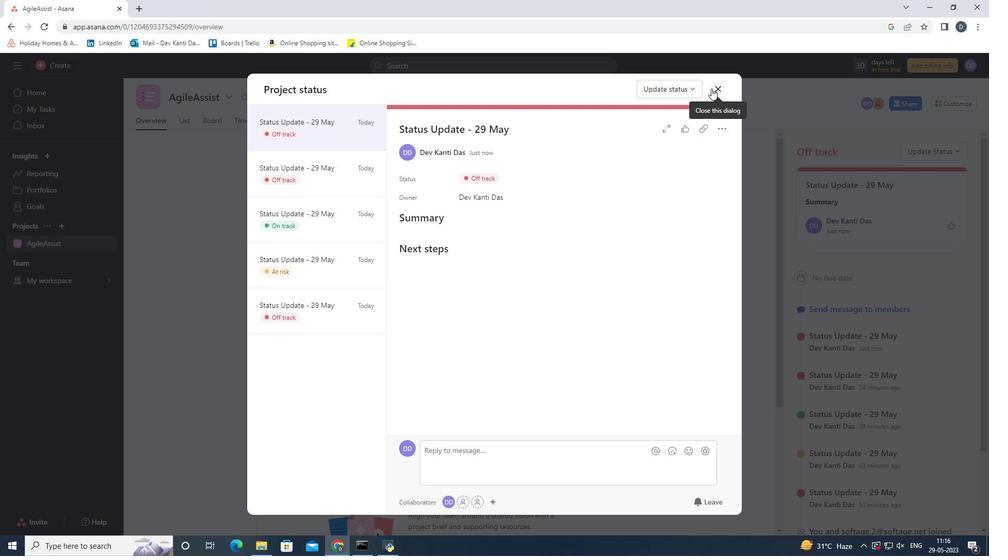 
Action: Mouse pressed left at (675, 88)
Screenshot: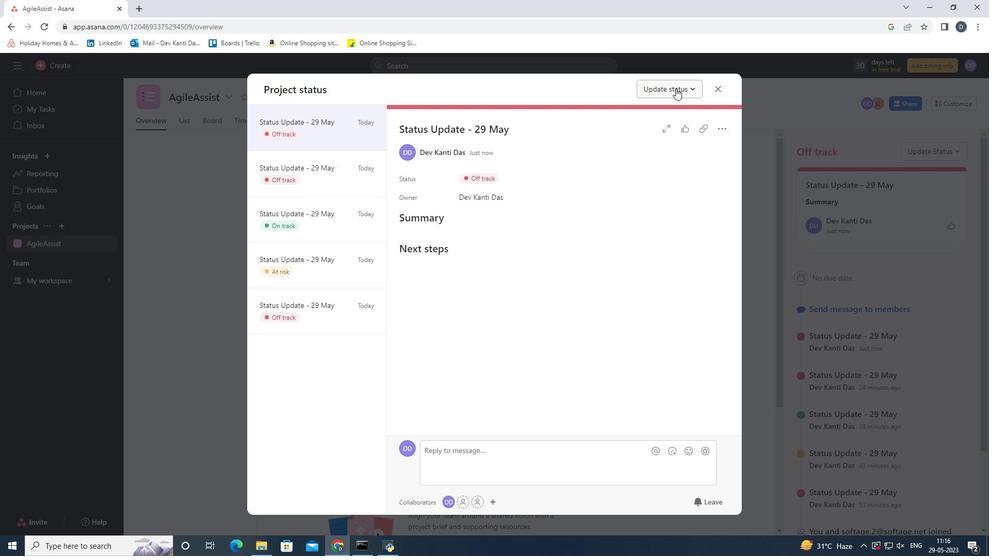 
Action: Mouse pressed left at (675, 88)
Screenshot: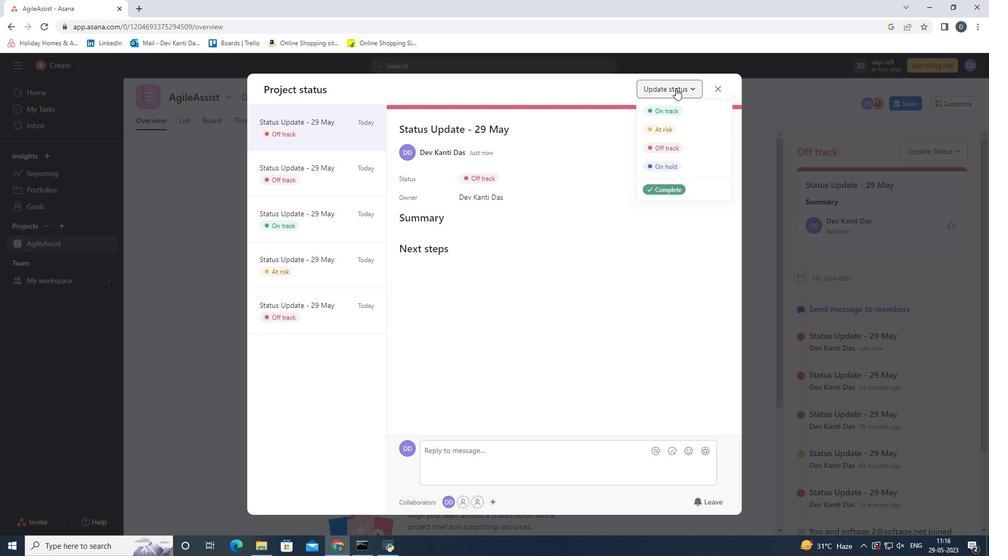 
Action: Mouse moved to (722, 87)
Screenshot: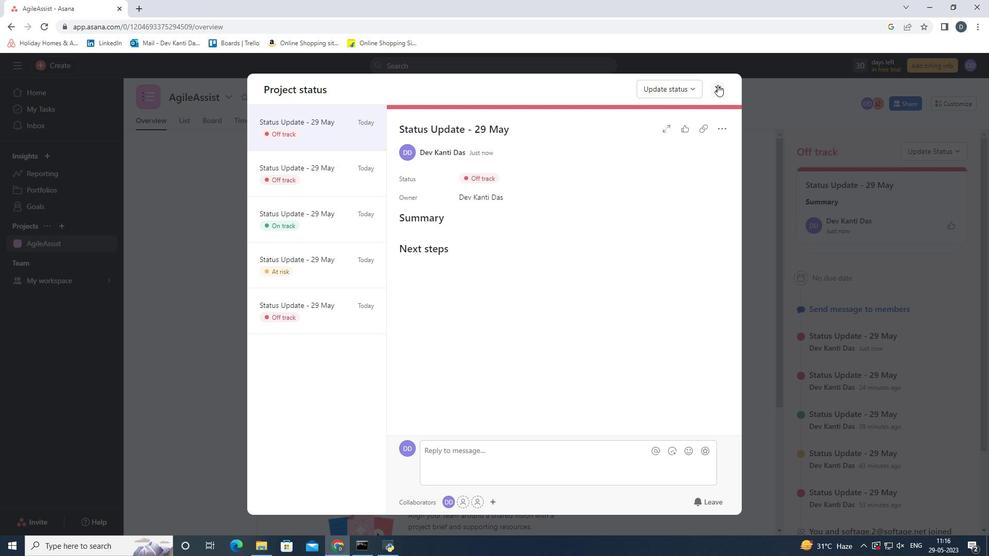 
Action: Mouse pressed left at (722, 87)
Screenshot: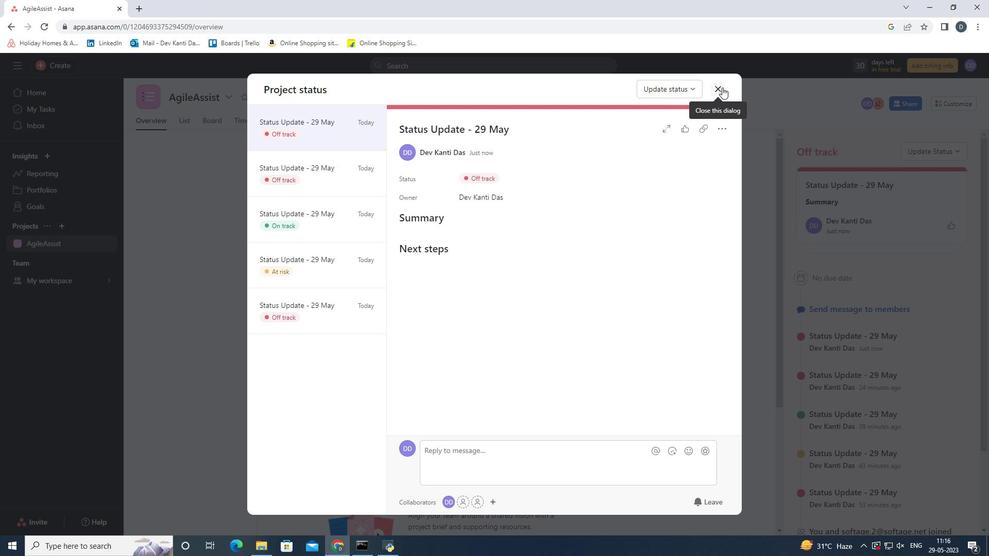 
Action: Mouse moved to (717, 210)
Screenshot: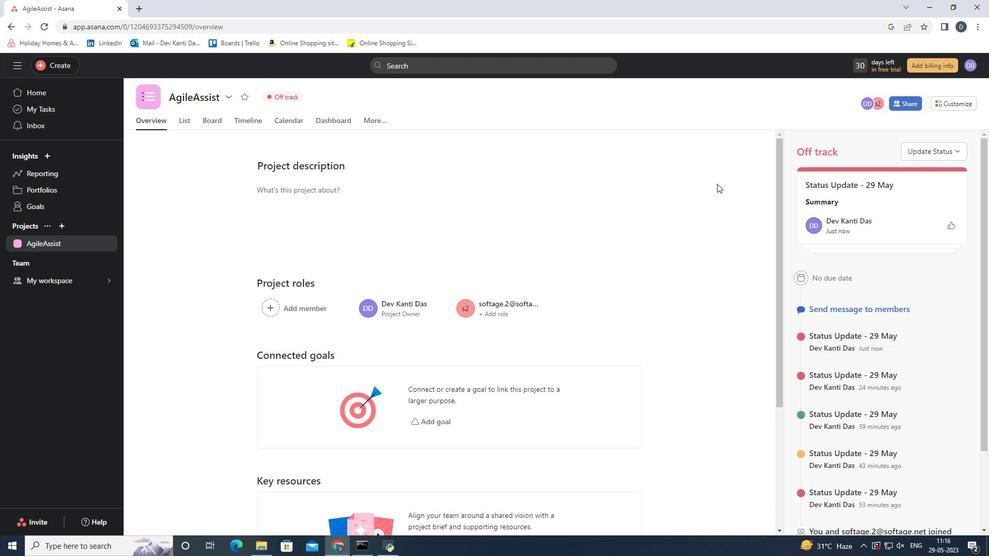 
